 Task: Search one way flight ticket for 2 adults, 2 infants in seat and 1 infant on lap in first from Hailey/sun Valley: Friedman Memorial Airport to Rock Springs: Southwest Wyoming Regional Airport (rock Springs Sweetwater County Airport) on 8-5-2023. Choice of flights is Southwest. Number of bags: 1 checked bag. Price is upto 45000. Outbound departure time preference is 12:15.
Action: Mouse moved to (354, 325)
Screenshot: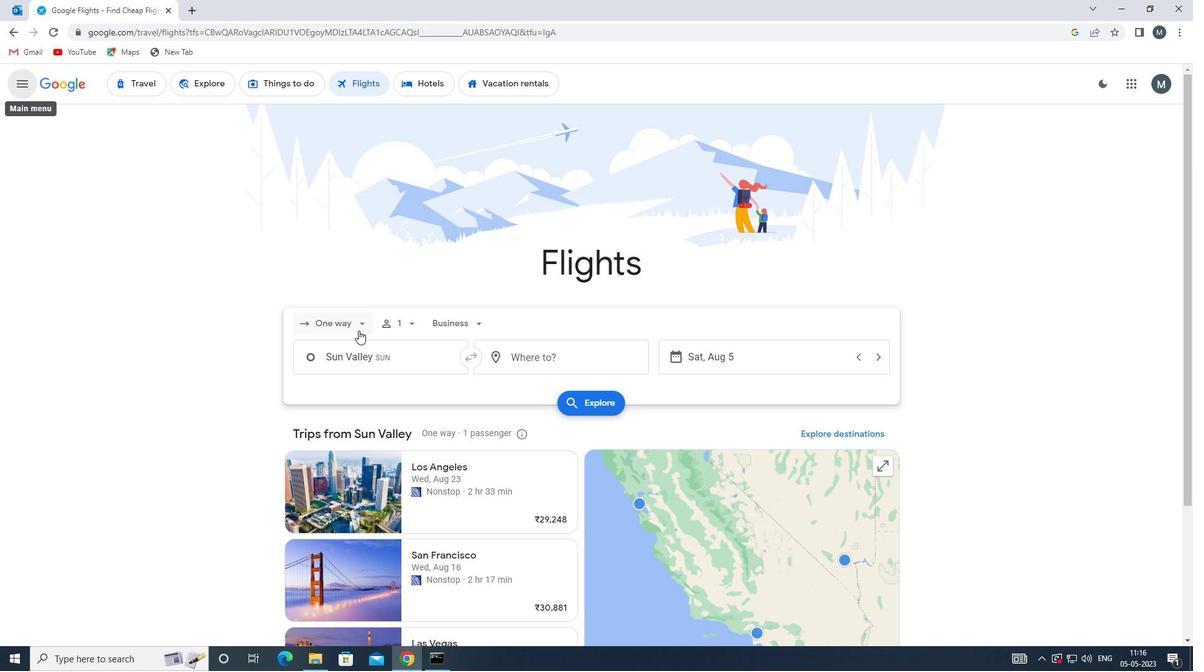 
Action: Mouse pressed left at (354, 325)
Screenshot: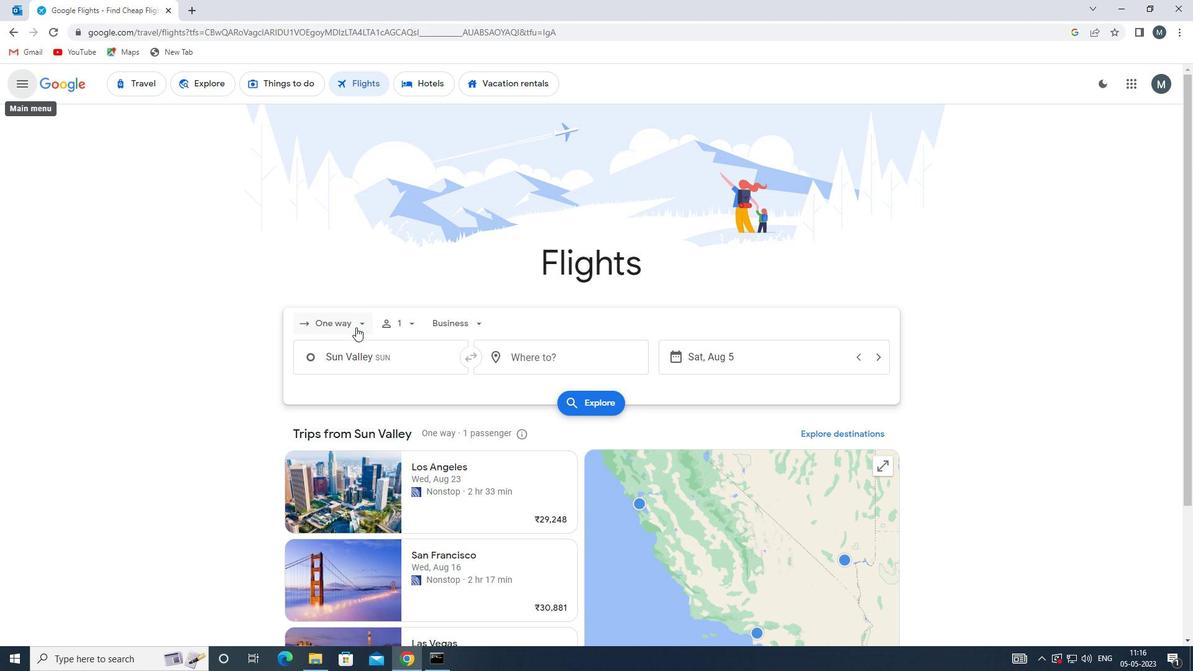 
Action: Mouse moved to (349, 384)
Screenshot: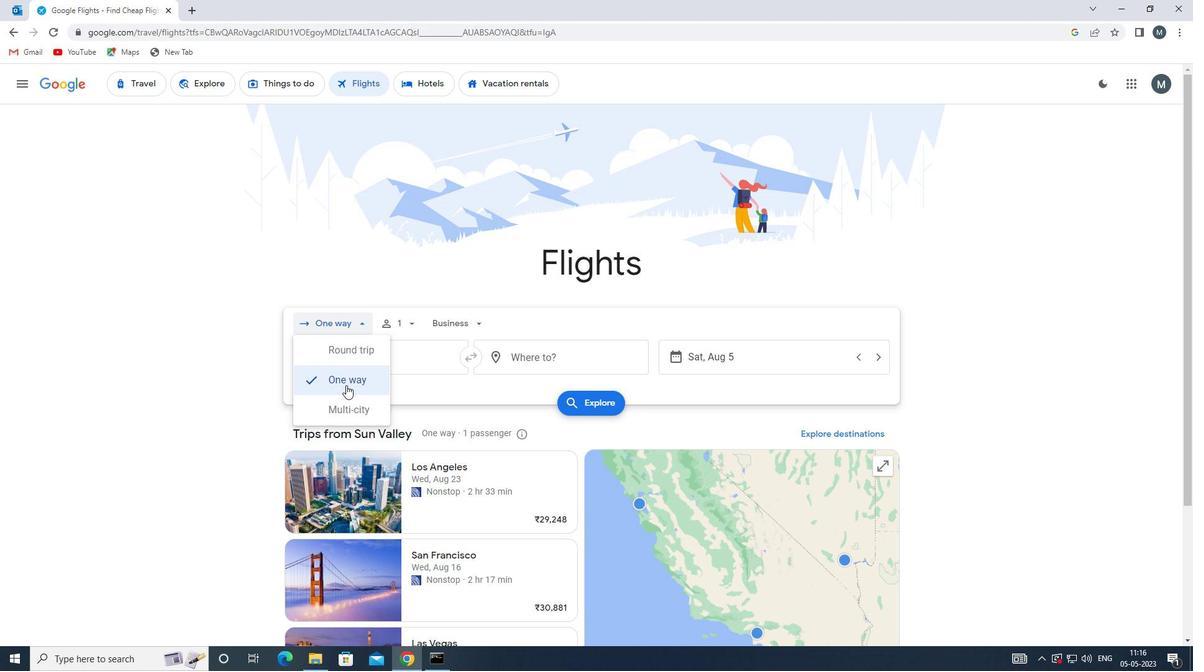 
Action: Mouse pressed left at (349, 384)
Screenshot: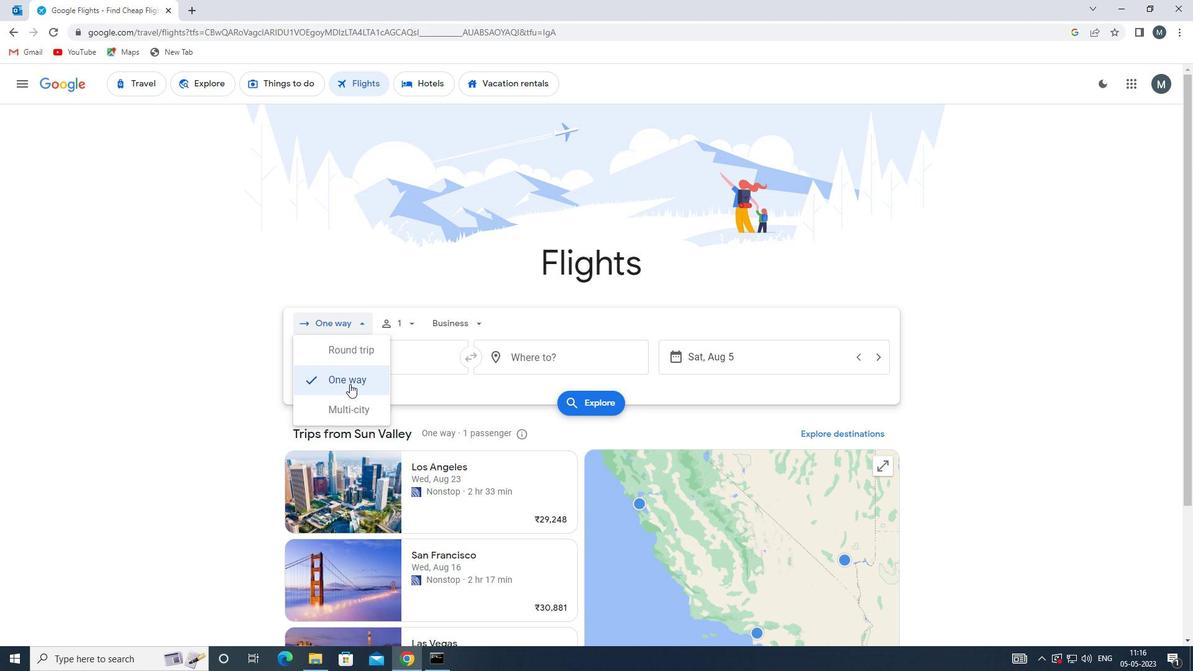 
Action: Mouse moved to (416, 325)
Screenshot: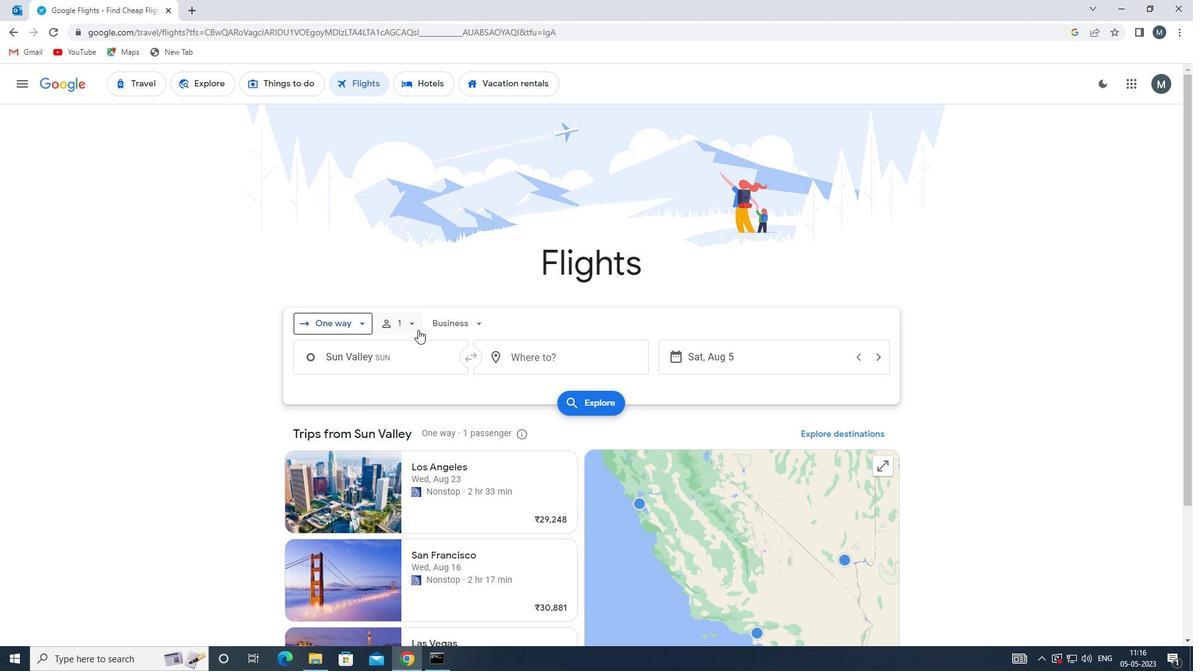 
Action: Mouse pressed left at (416, 325)
Screenshot: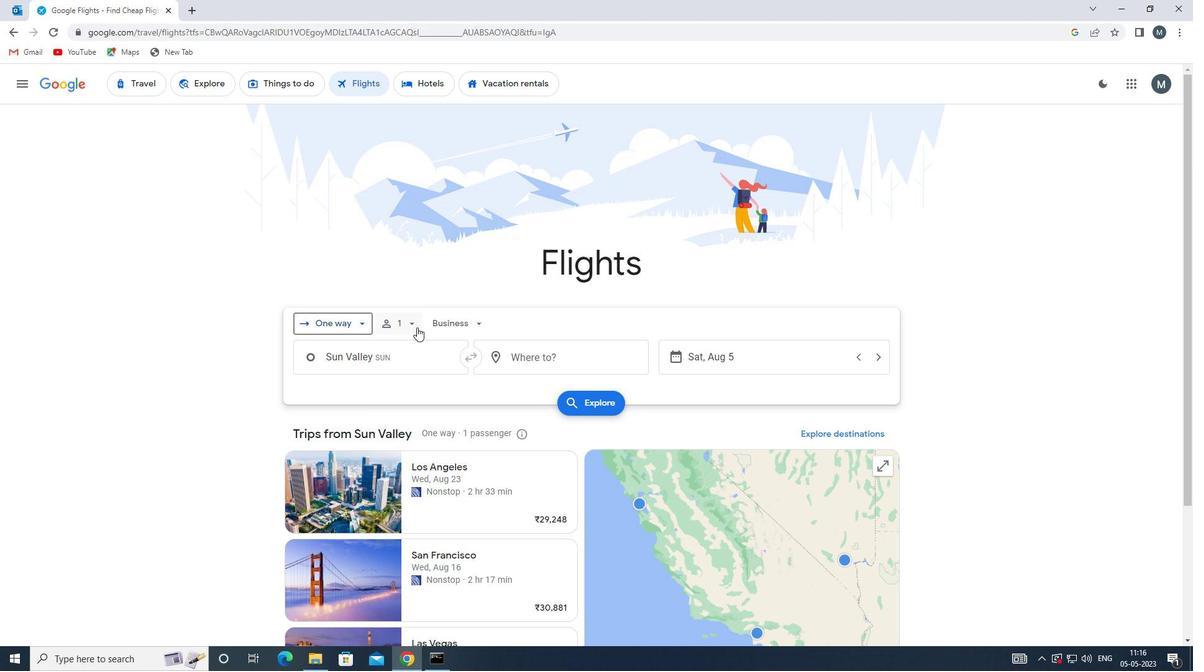 
Action: Mouse moved to (510, 352)
Screenshot: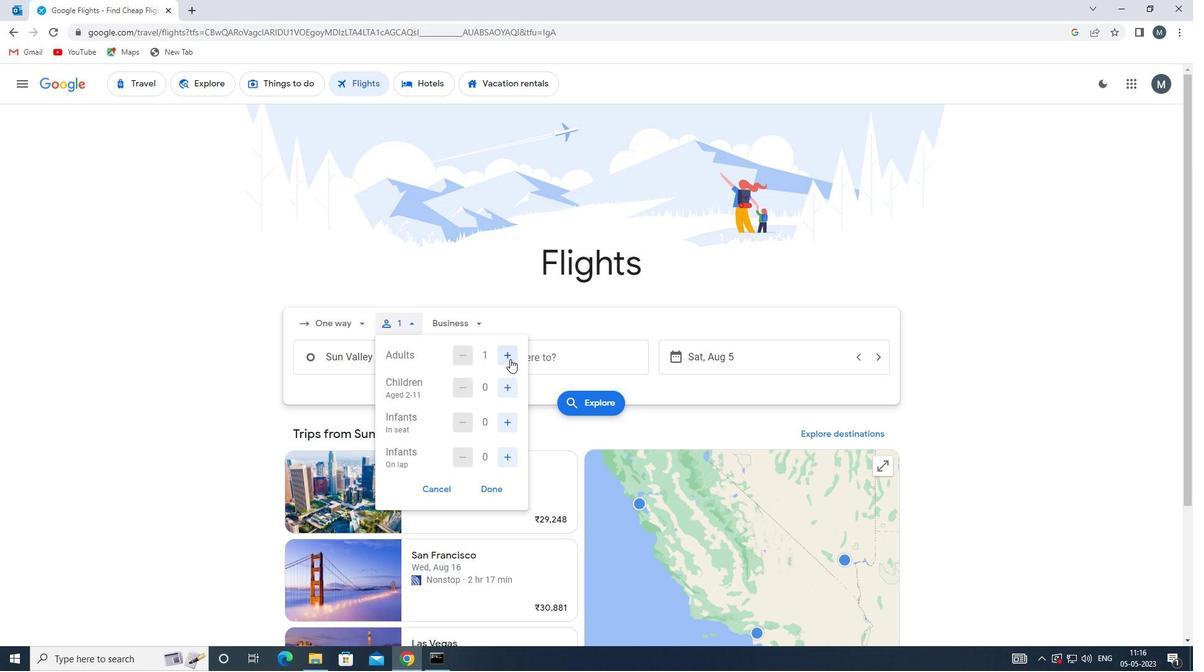 
Action: Mouse pressed left at (510, 352)
Screenshot: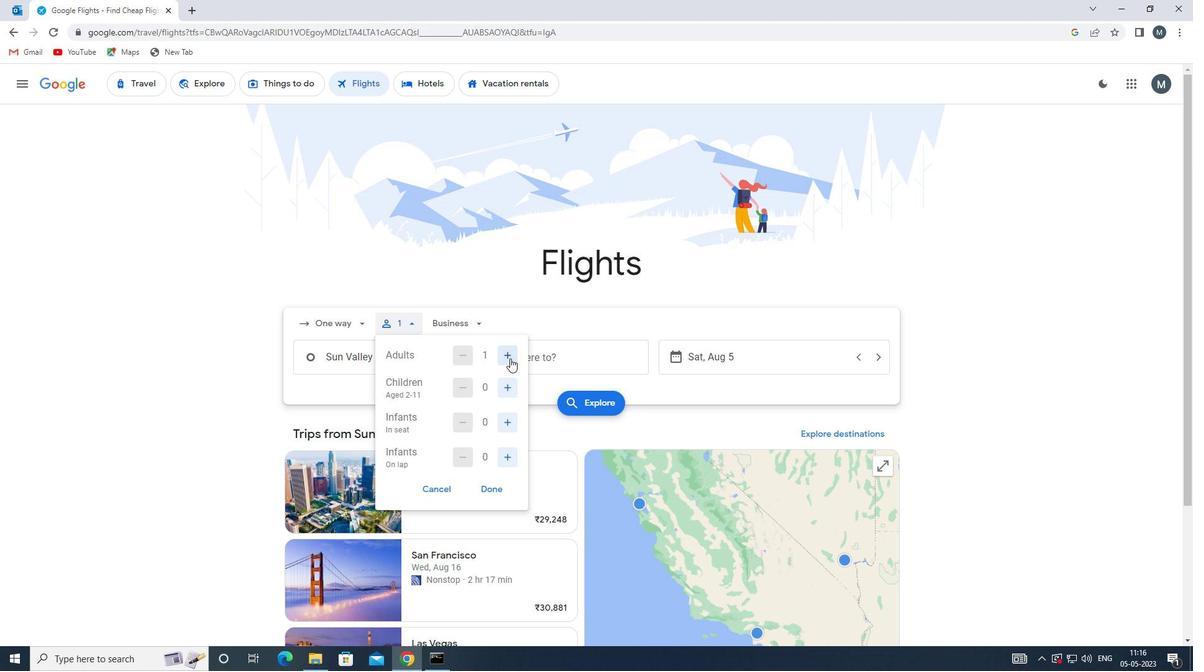 
Action: Mouse moved to (504, 380)
Screenshot: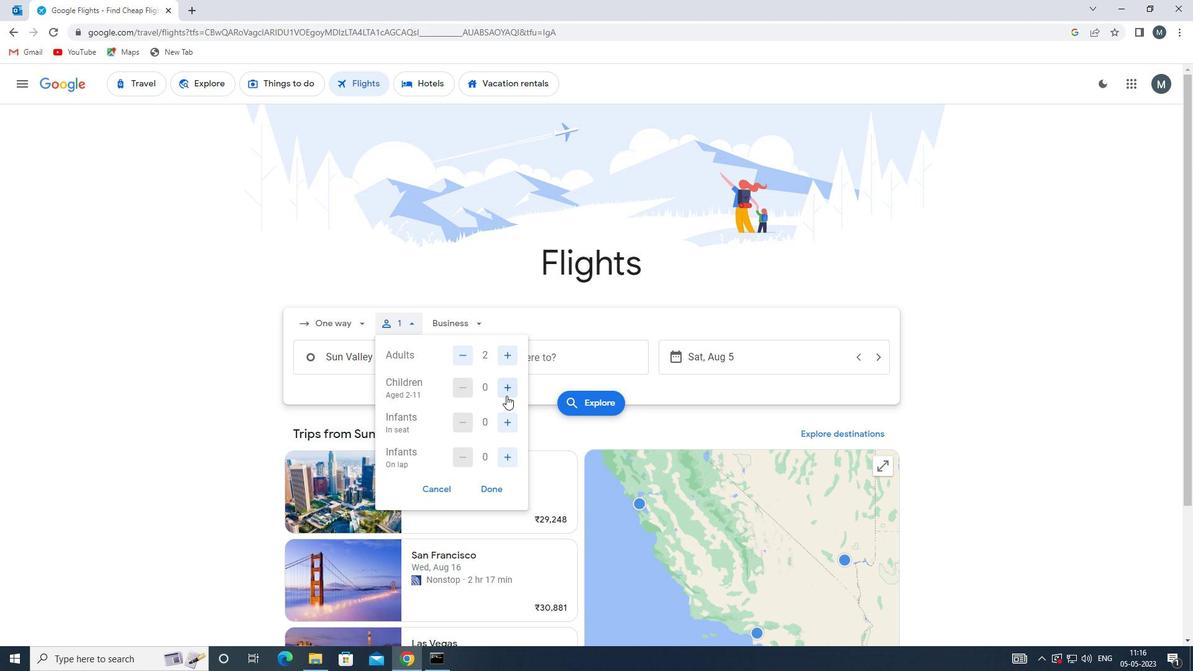 
Action: Mouse pressed left at (504, 380)
Screenshot: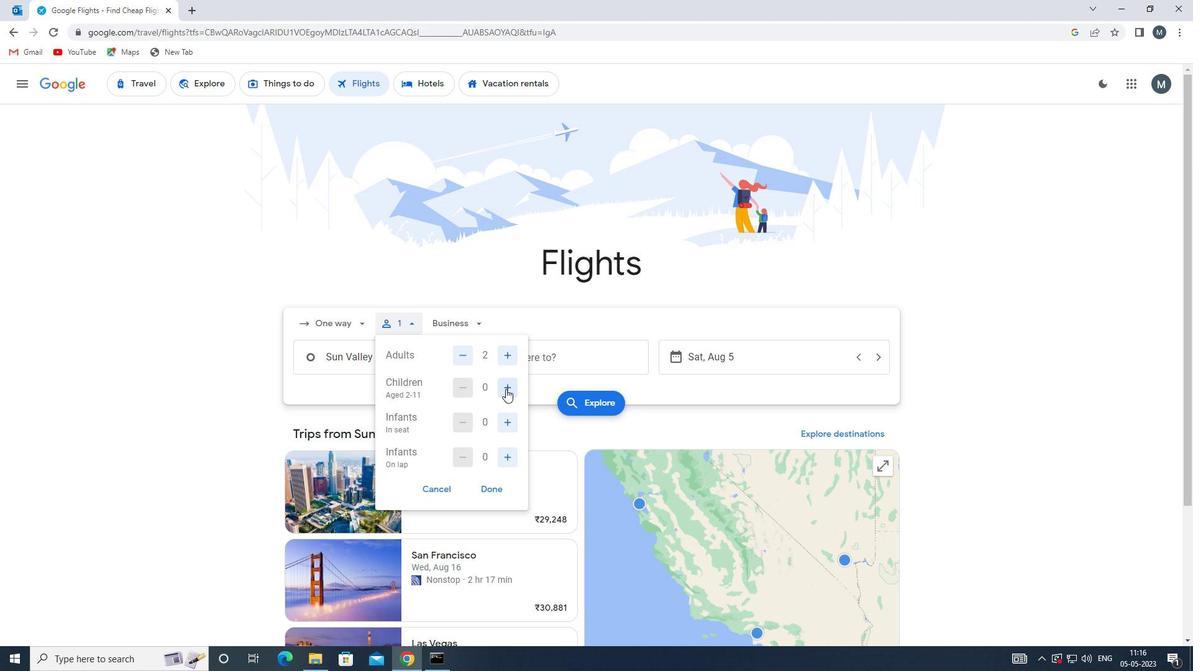 
Action: Mouse moved to (505, 381)
Screenshot: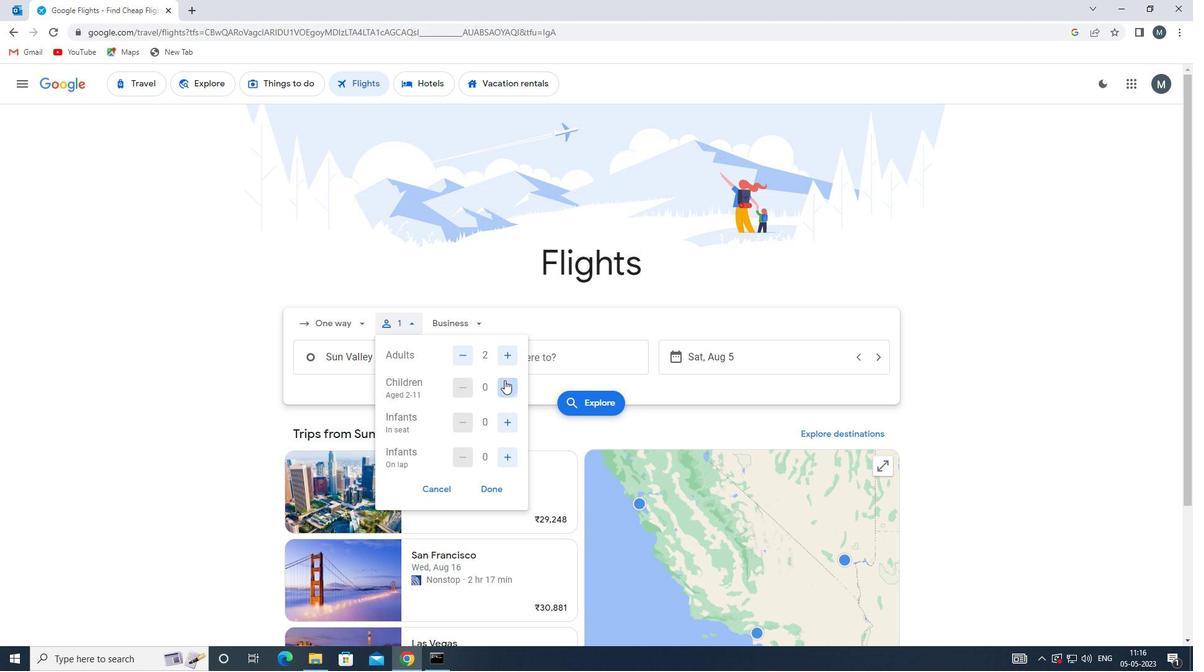 
Action: Mouse pressed left at (505, 381)
Screenshot: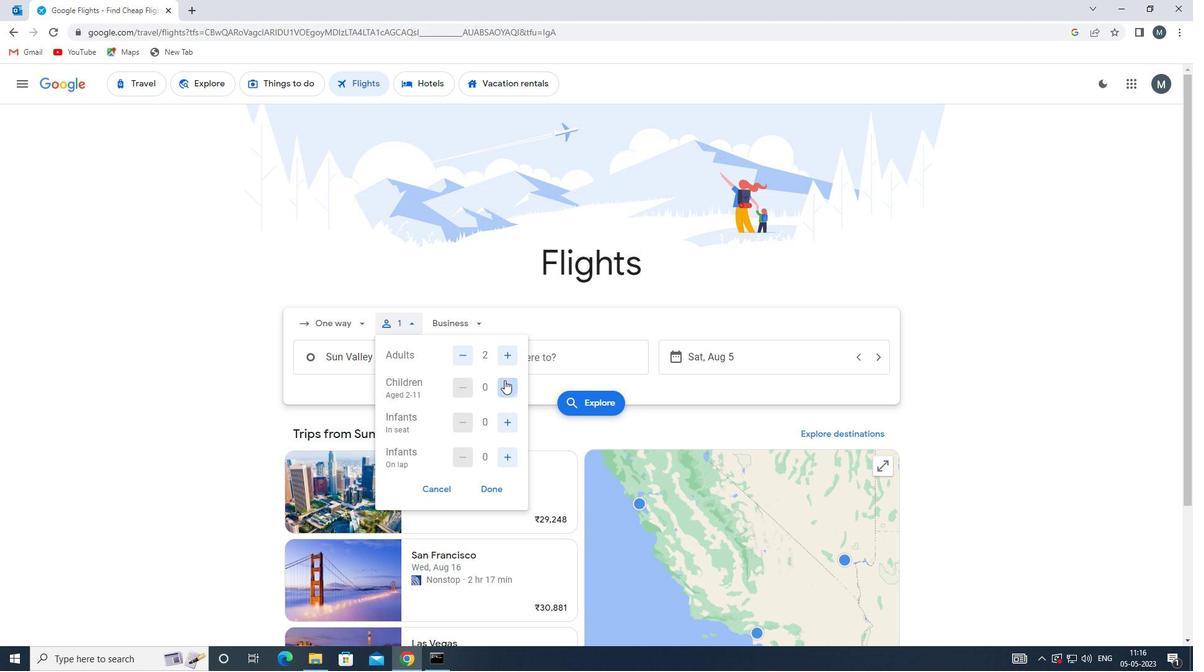 
Action: Mouse moved to (470, 388)
Screenshot: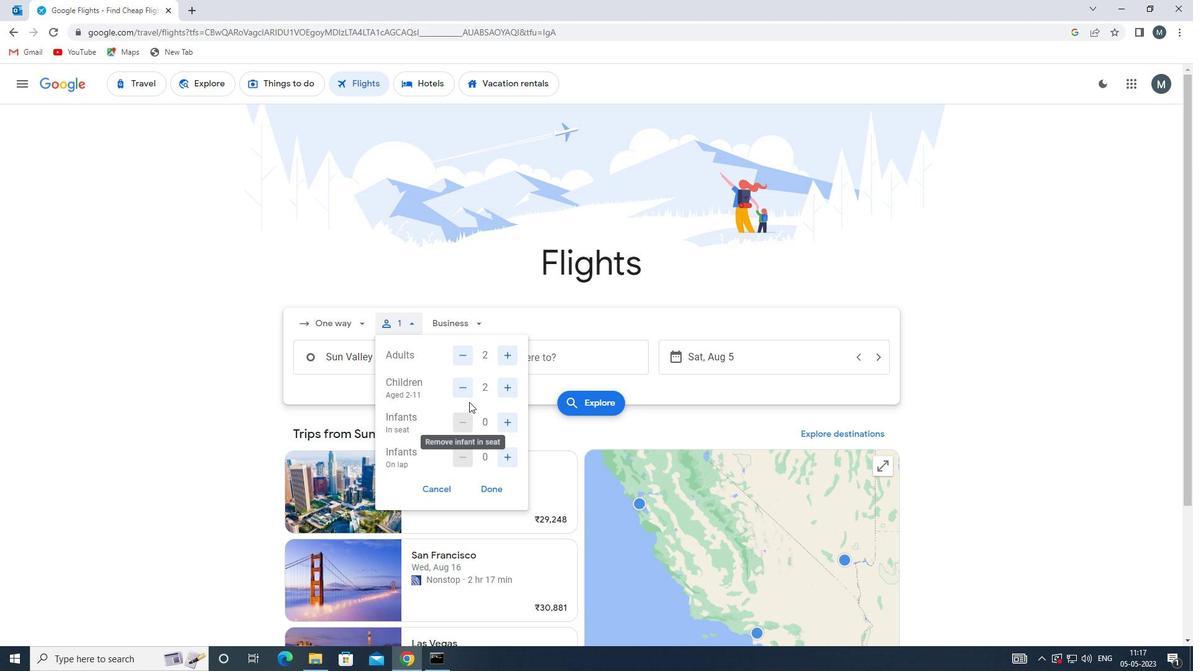 
Action: Mouse pressed left at (470, 388)
Screenshot: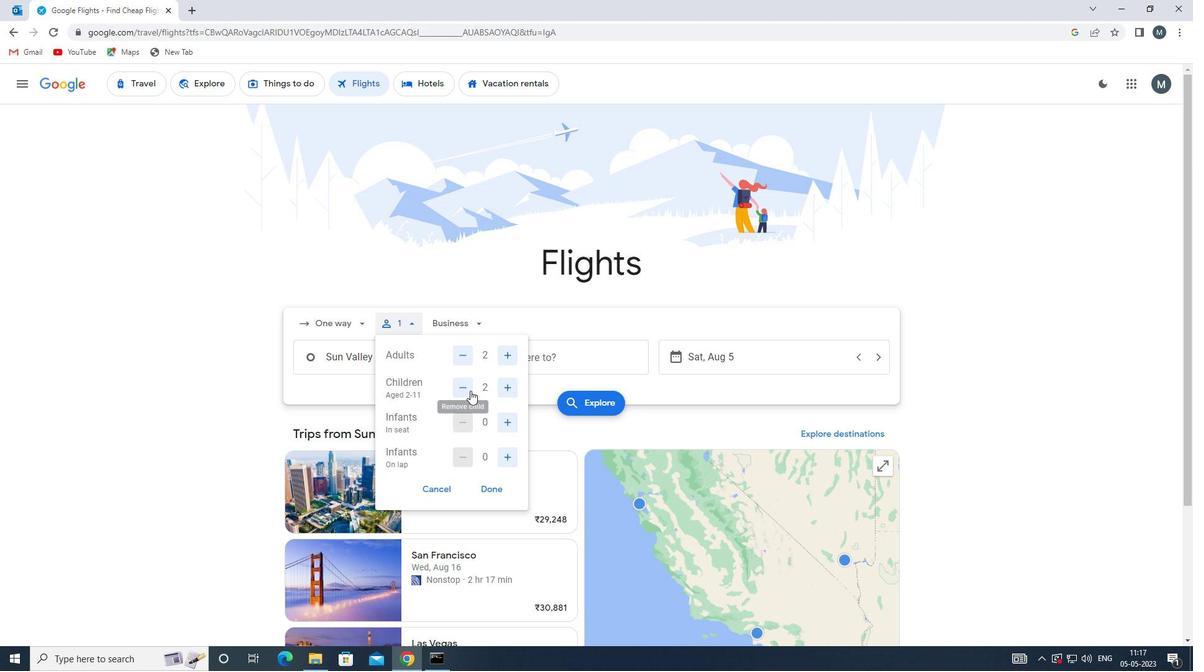 
Action: Mouse pressed left at (470, 388)
Screenshot: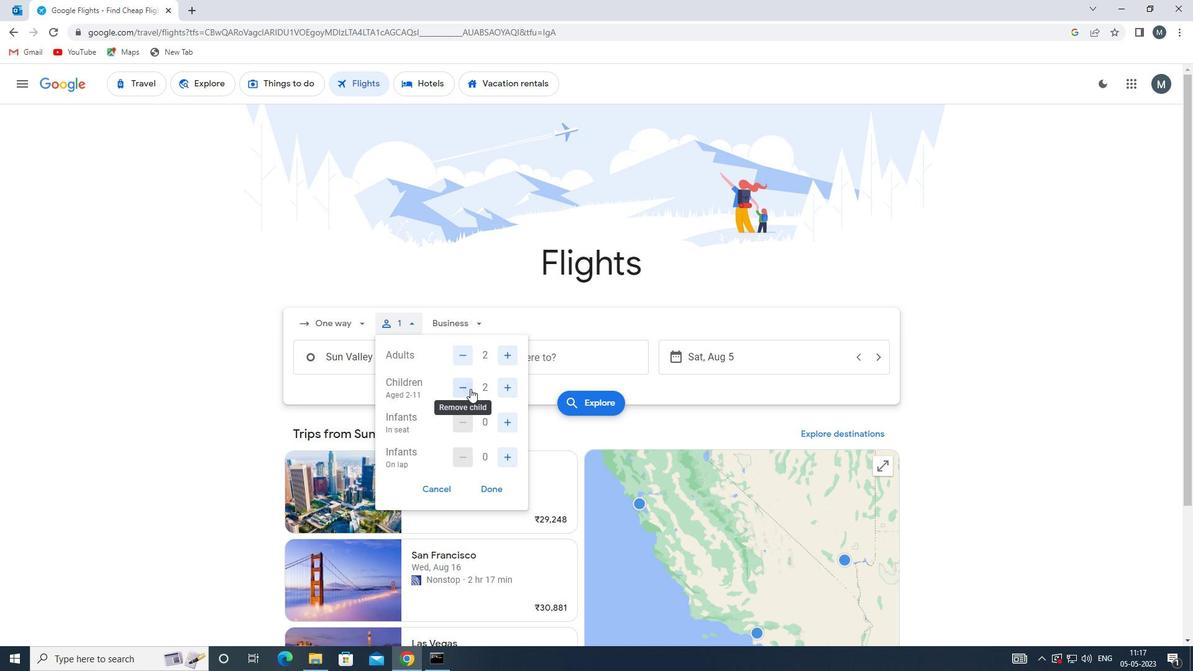 
Action: Mouse moved to (510, 418)
Screenshot: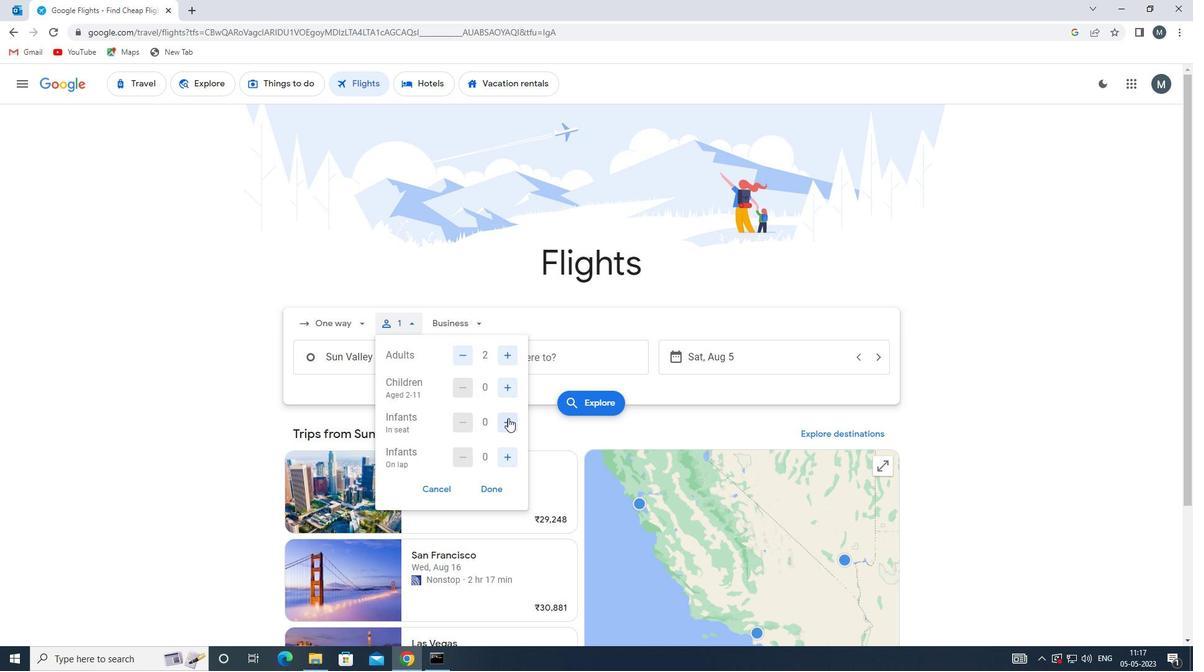 
Action: Mouse pressed left at (510, 418)
Screenshot: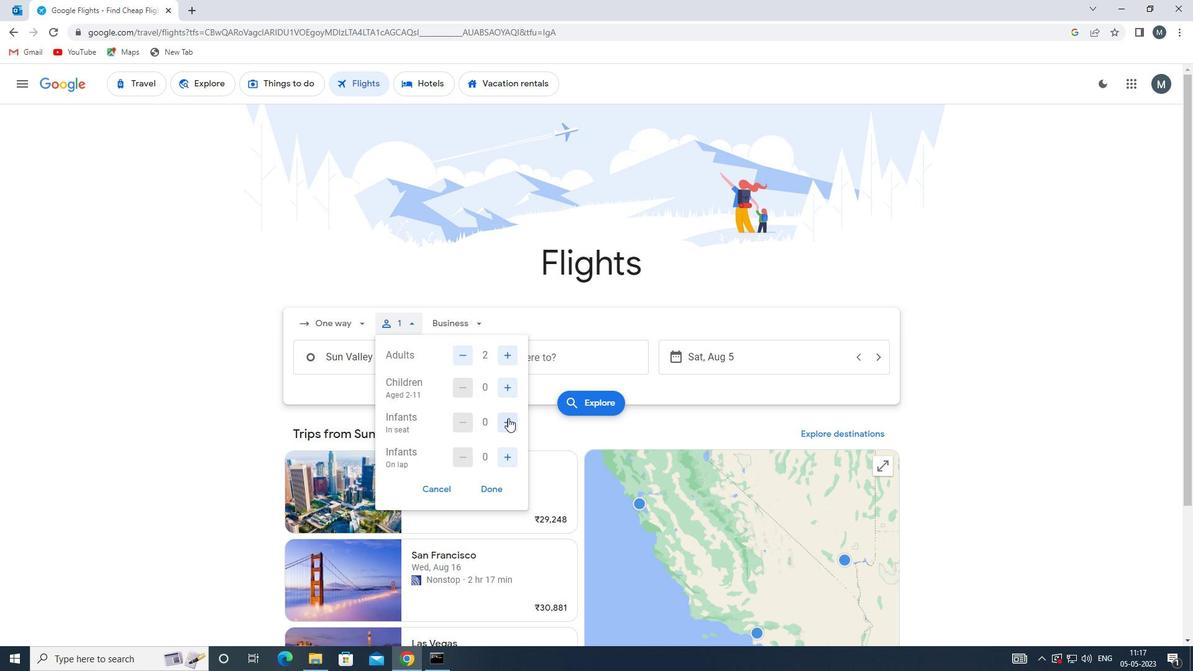 
Action: Mouse pressed left at (510, 418)
Screenshot: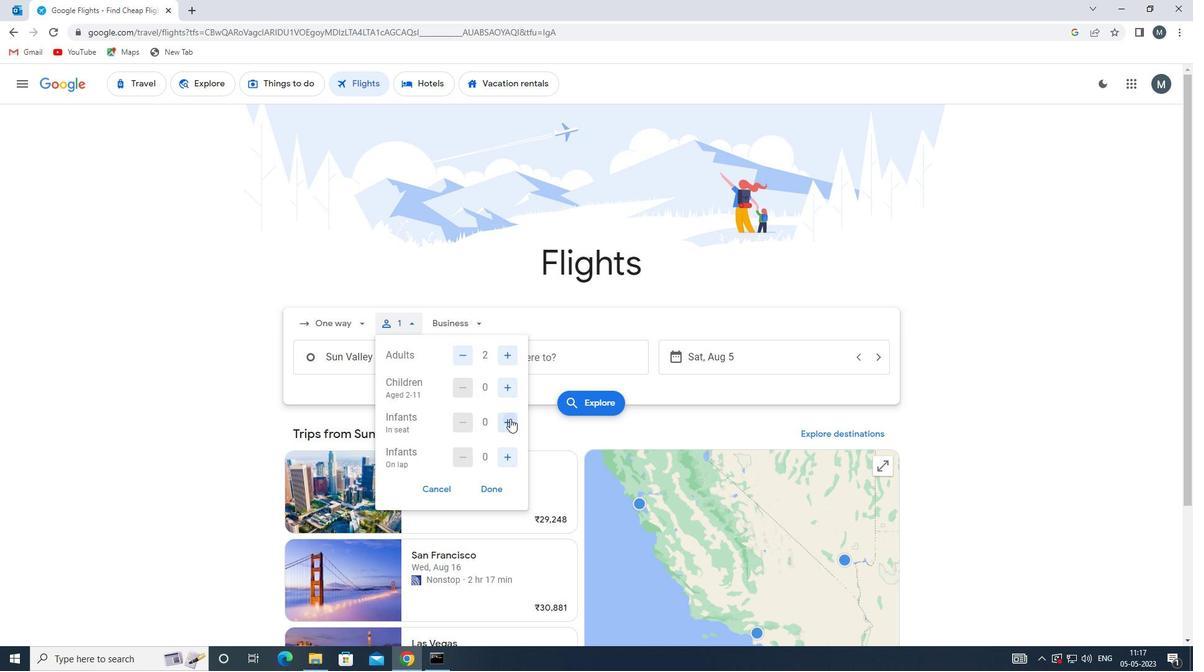 
Action: Mouse moved to (505, 454)
Screenshot: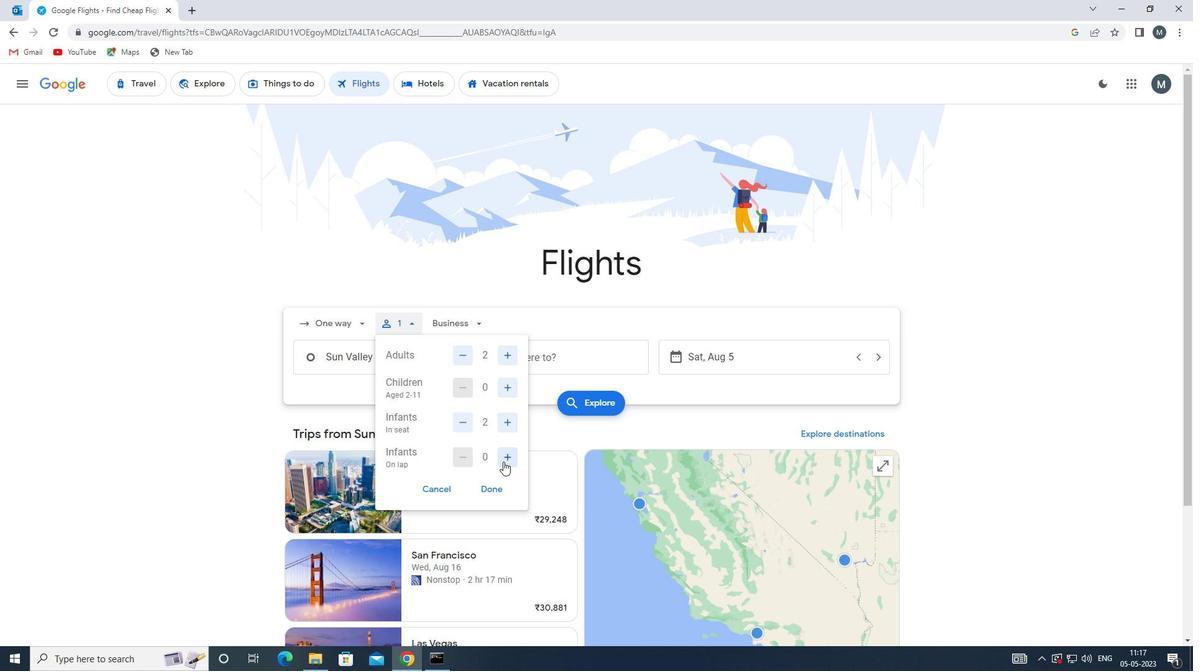 
Action: Mouse pressed left at (505, 454)
Screenshot: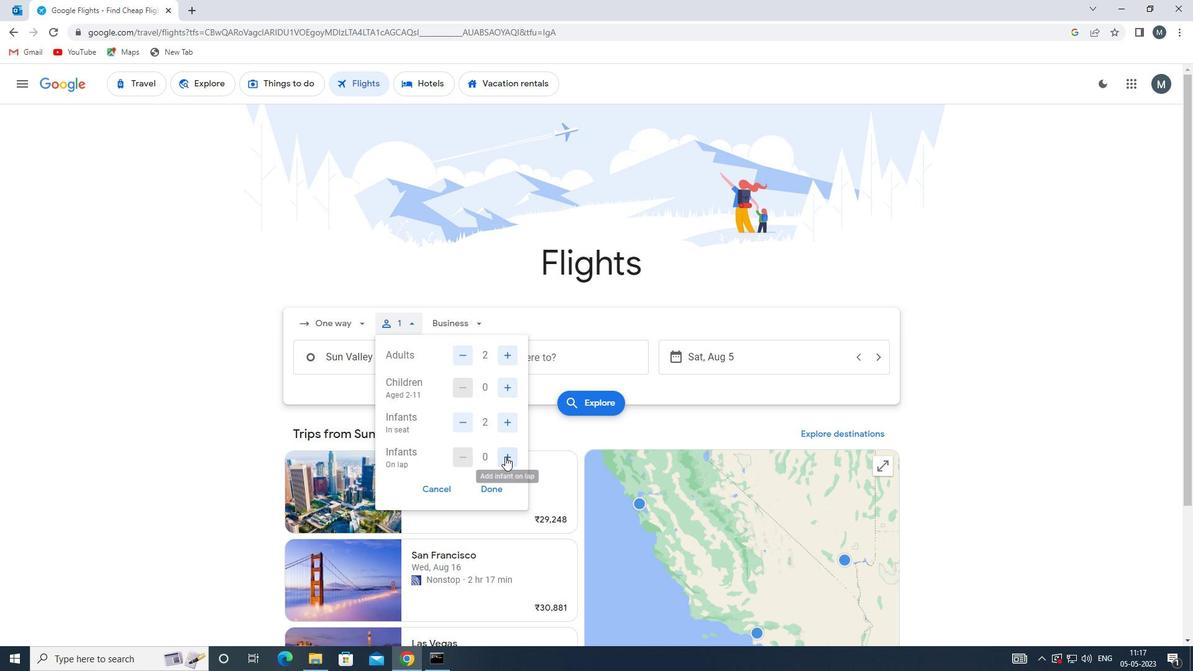 
Action: Mouse moved to (499, 489)
Screenshot: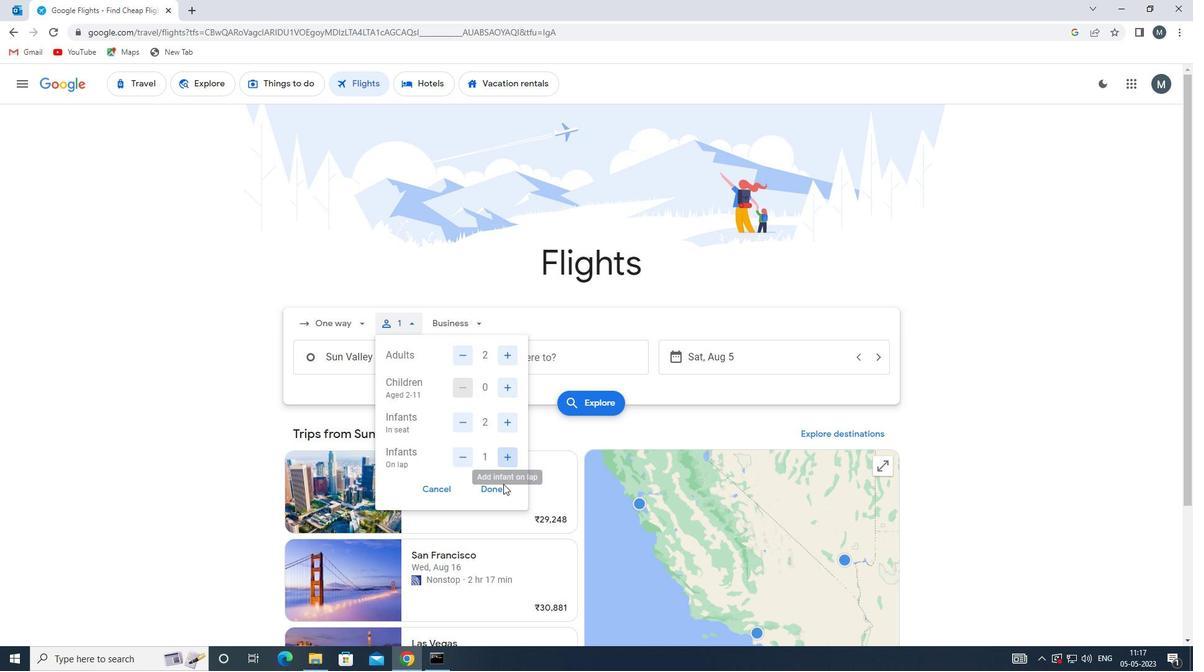 
Action: Mouse pressed left at (499, 489)
Screenshot: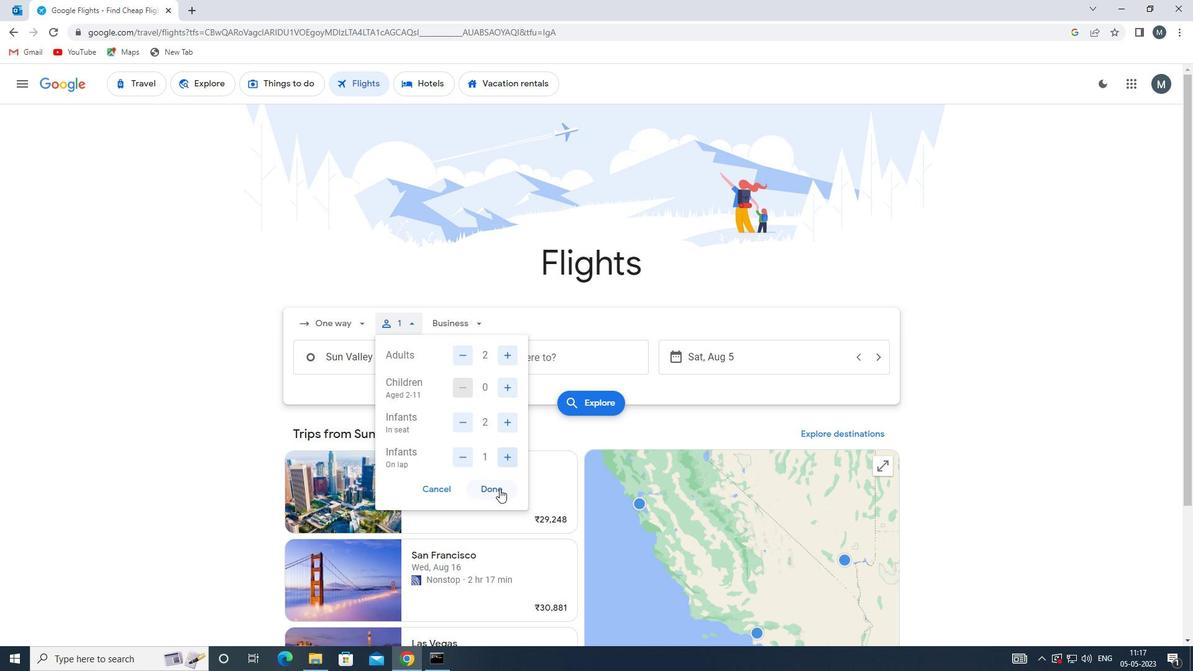 
Action: Mouse moved to (467, 326)
Screenshot: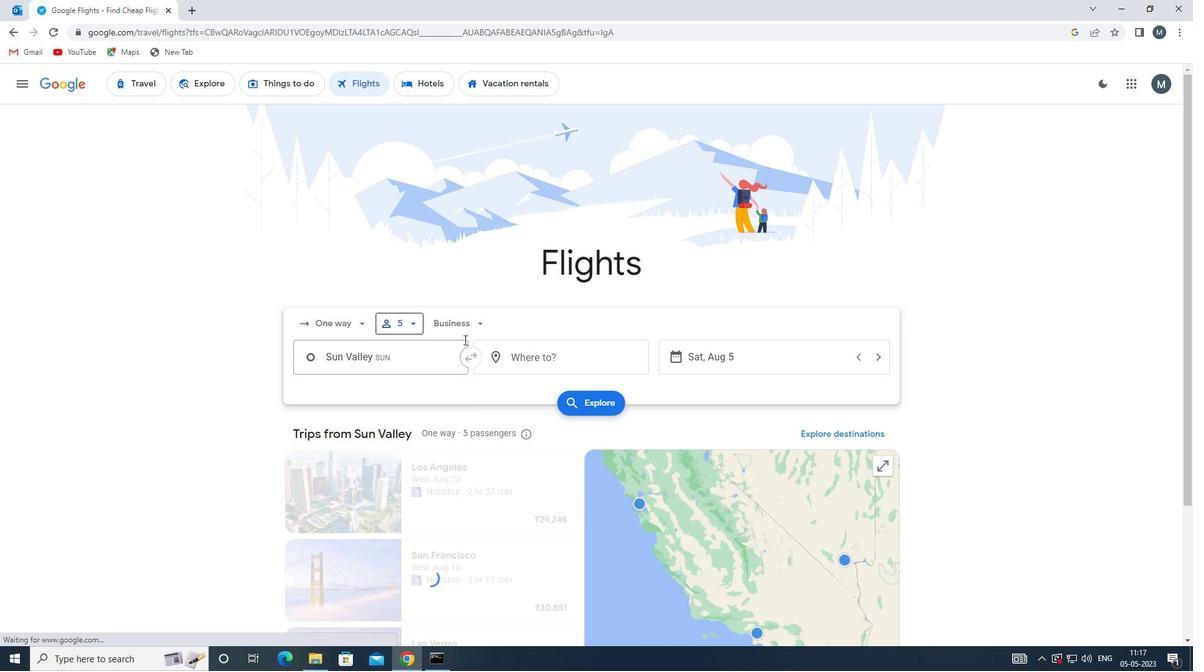 
Action: Mouse pressed left at (467, 326)
Screenshot: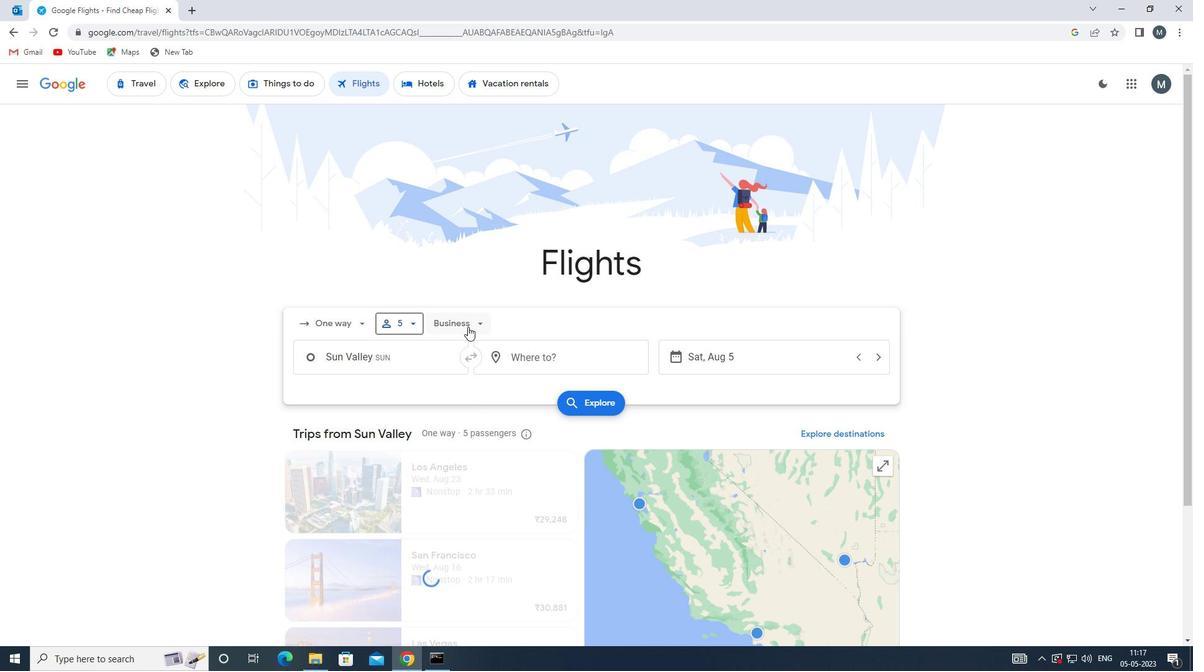 
Action: Mouse moved to (482, 438)
Screenshot: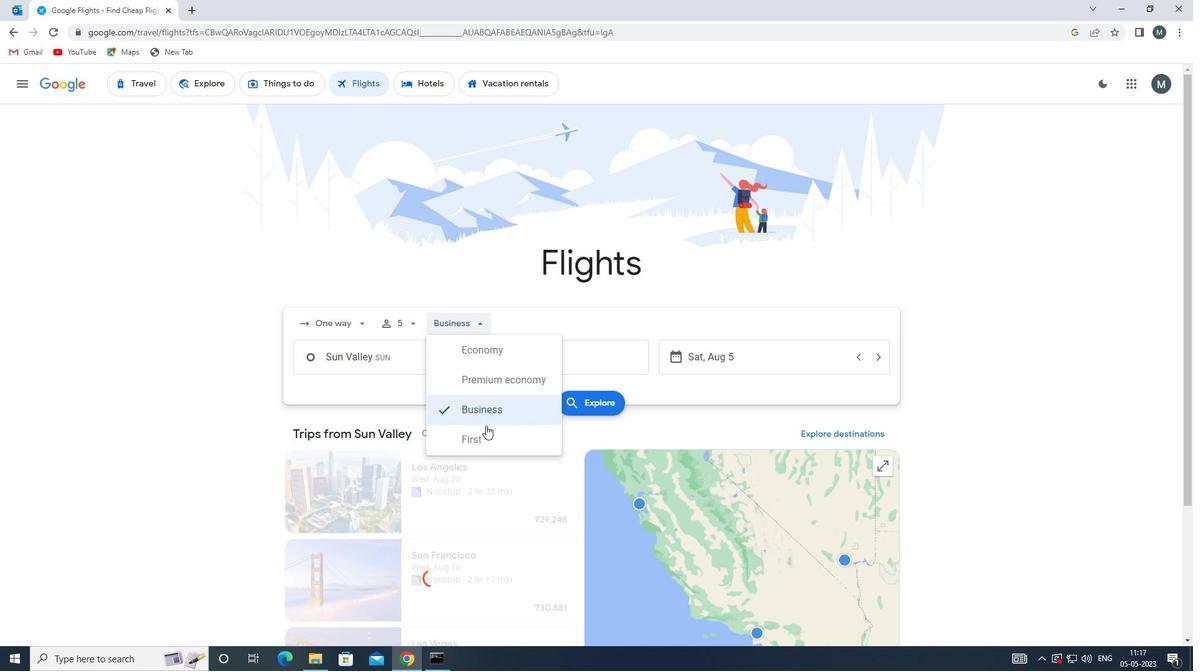 
Action: Mouse pressed left at (482, 438)
Screenshot: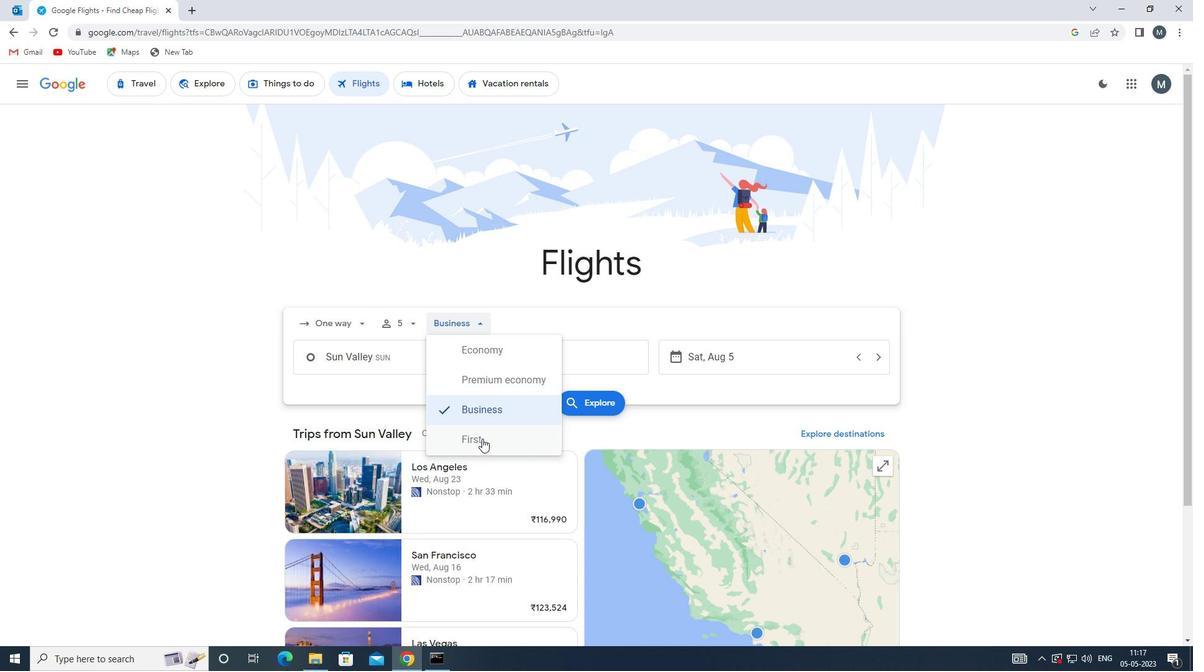
Action: Mouse moved to (393, 359)
Screenshot: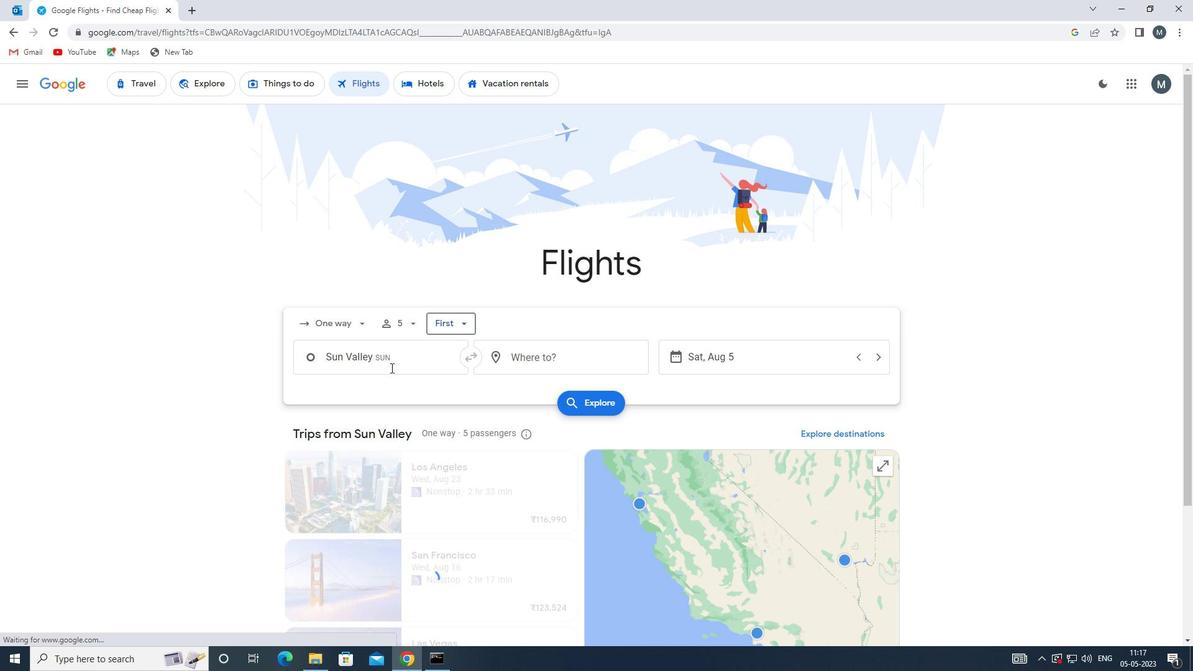 
Action: Mouse pressed left at (393, 359)
Screenshot: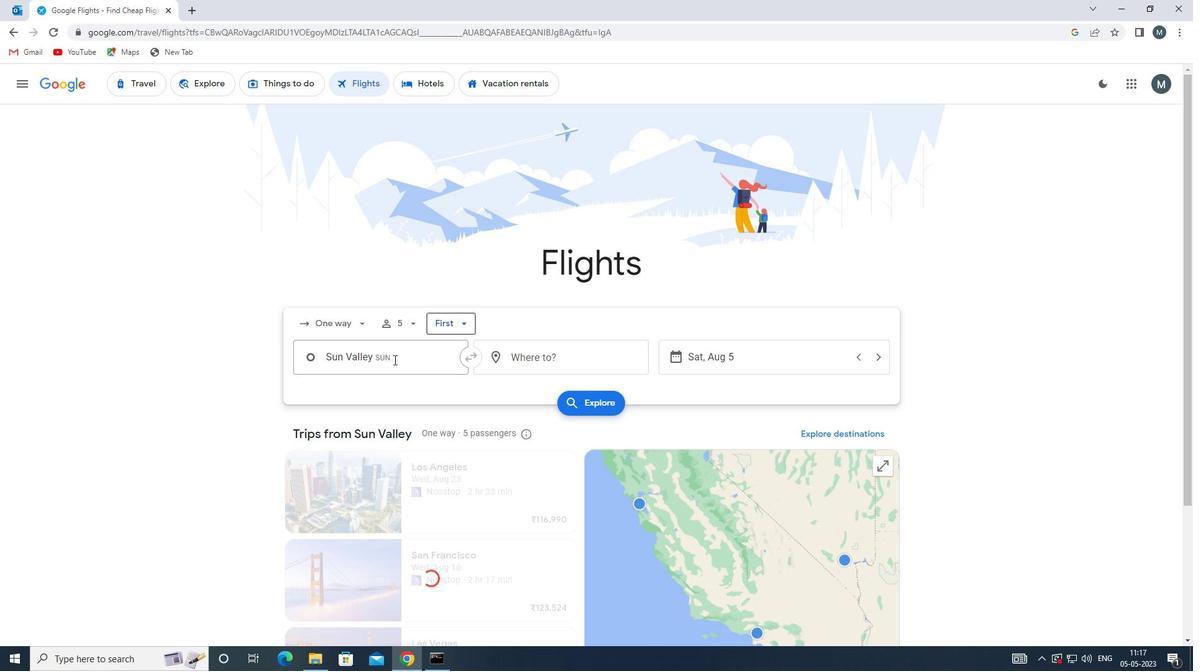 
Action: Mouse moved to (409, 431)
Screenshot: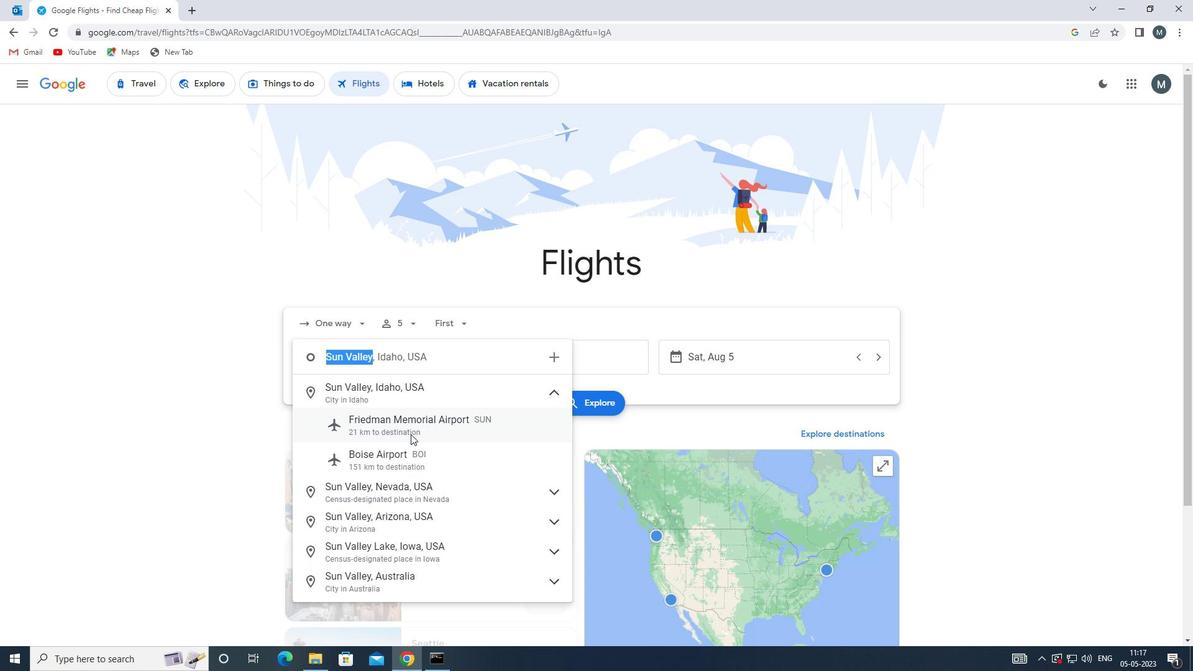 
Action: Mouse pressed left at (409, 431)
Screenshot: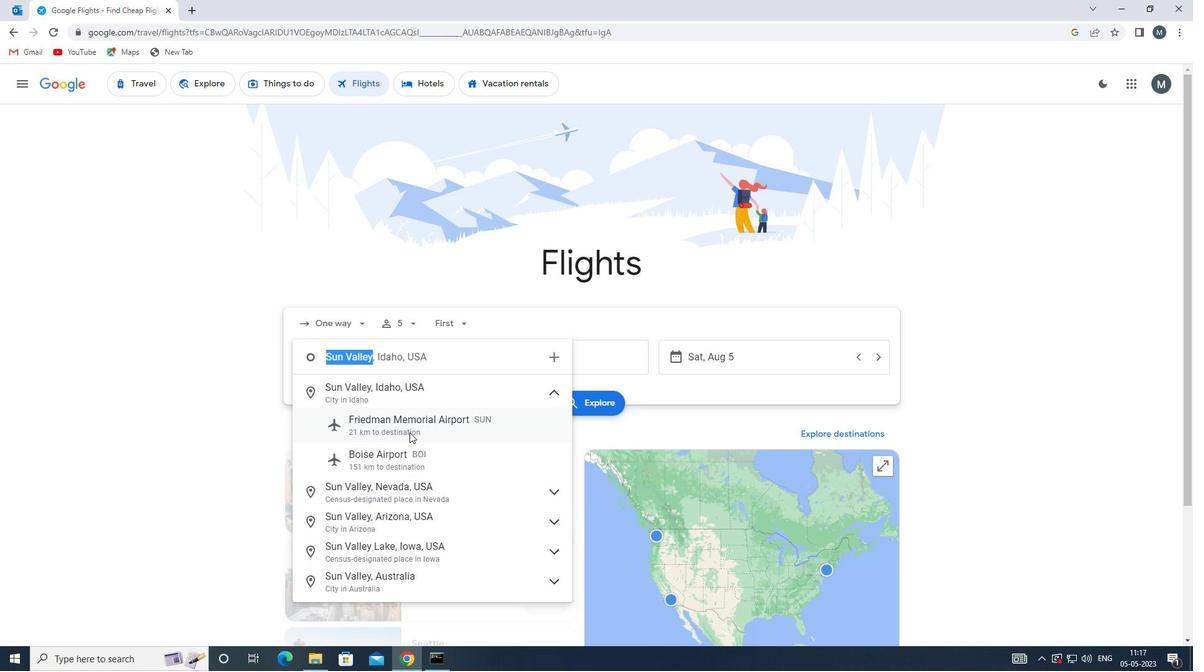 
Action: Mouse moved to (555, 359)
Screenshot: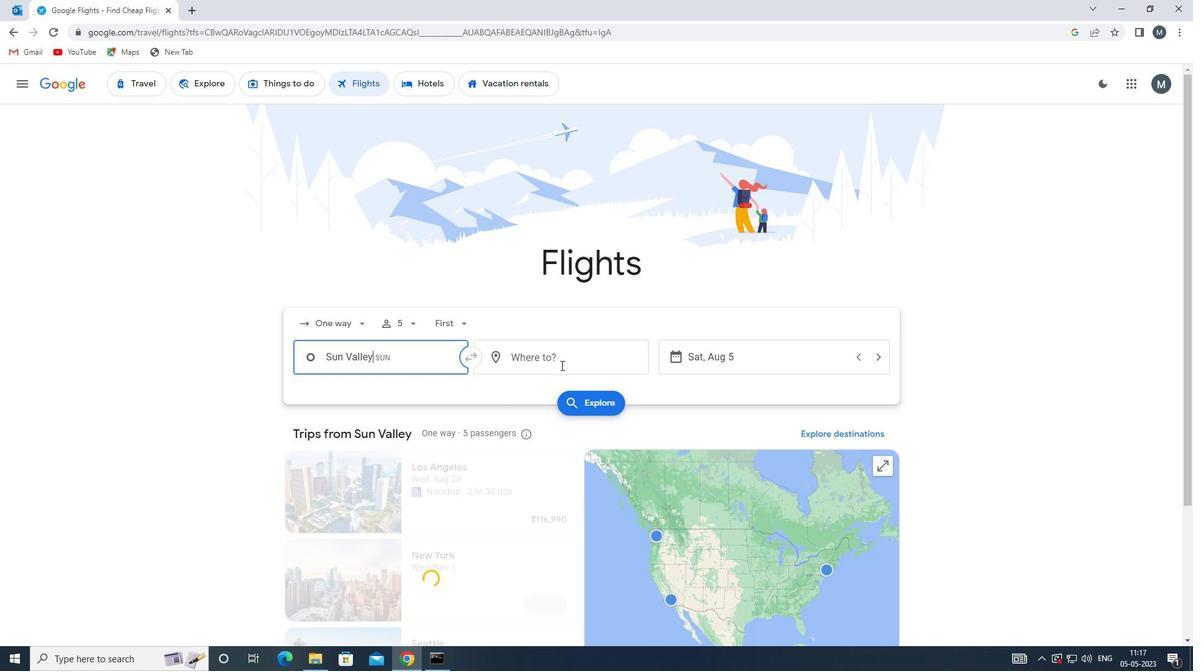 
Action: Mouse pressed left at (555, 359)
Screenshot: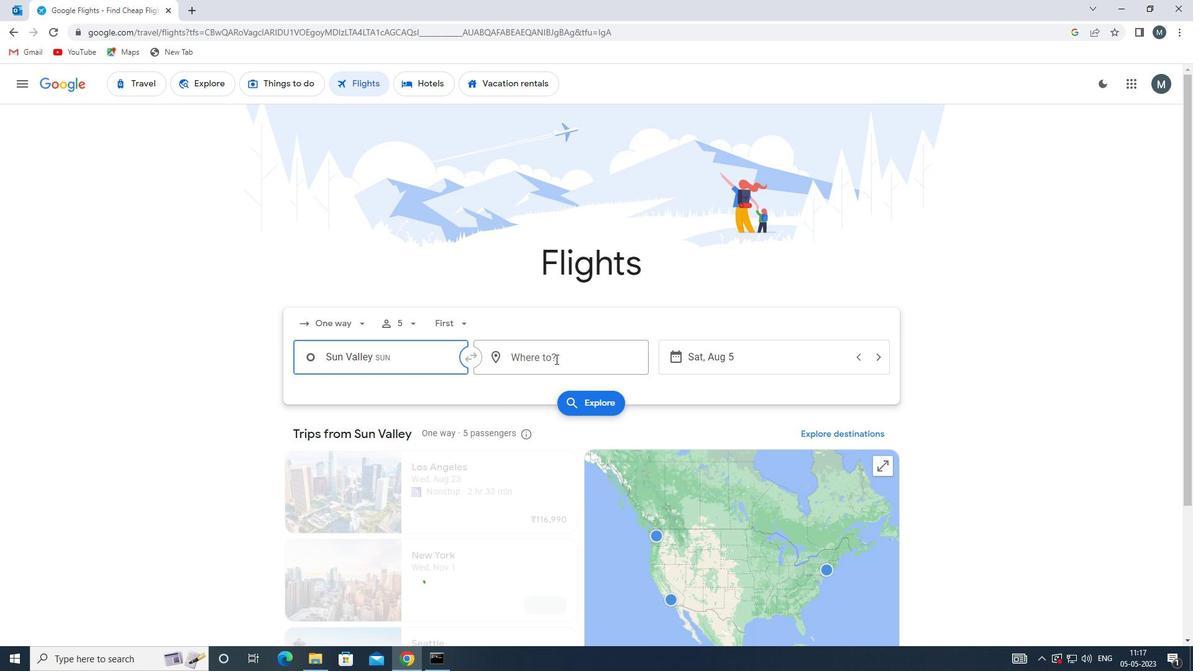
Action: Mouse moved to (561, 374)
Screenshot: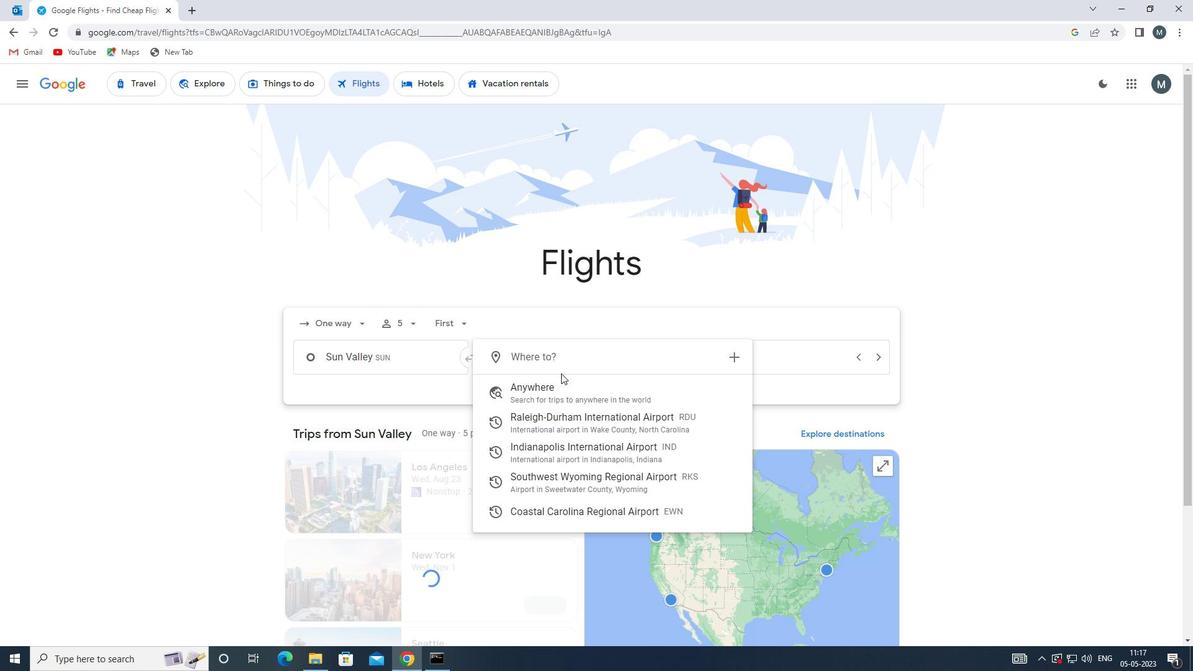 
Action: Key pressed r
Screenshot: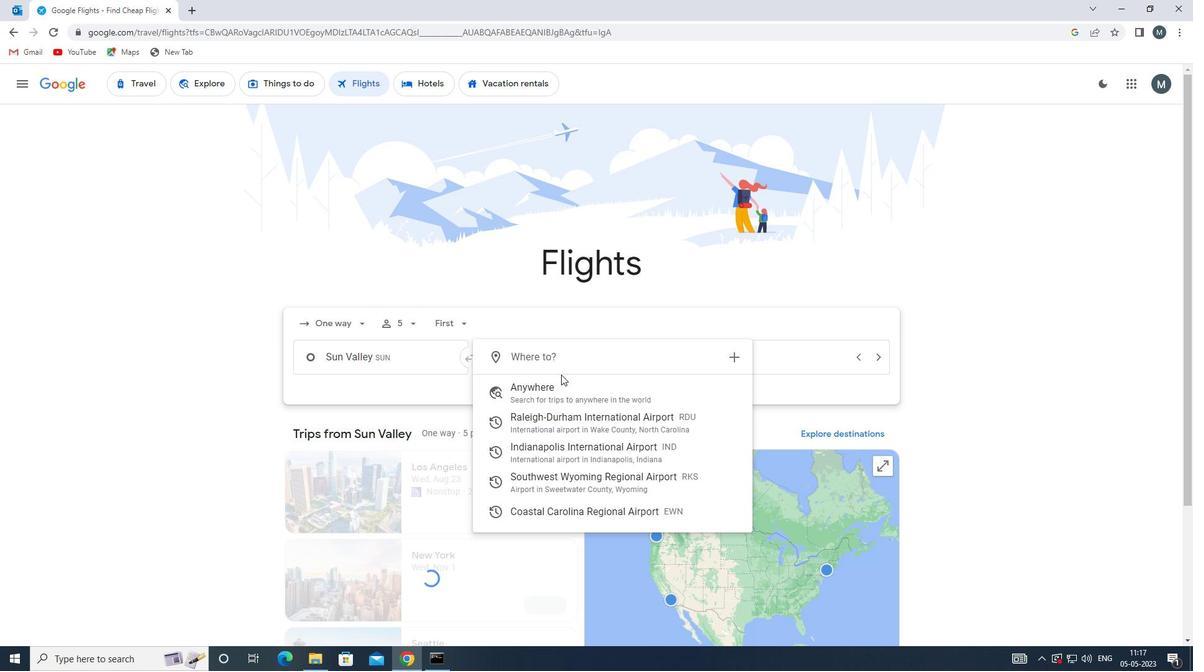 
Action: Mouse moved to (561, 375)
Screenshot: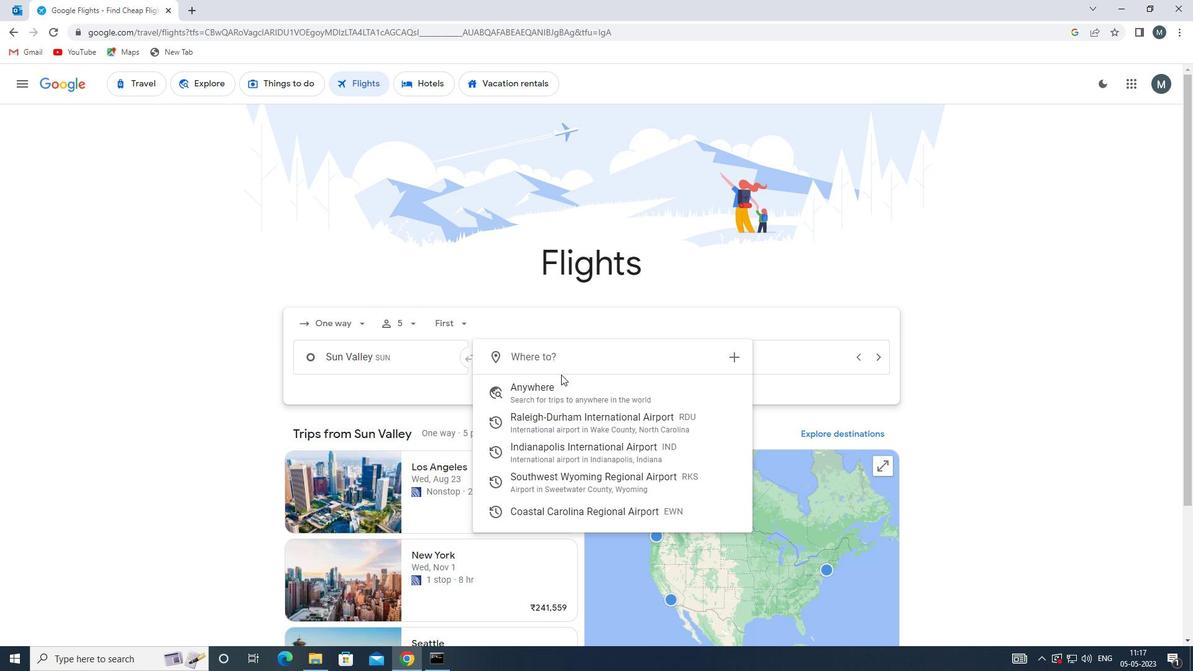 
Action: Key pressed ks
Screenshot: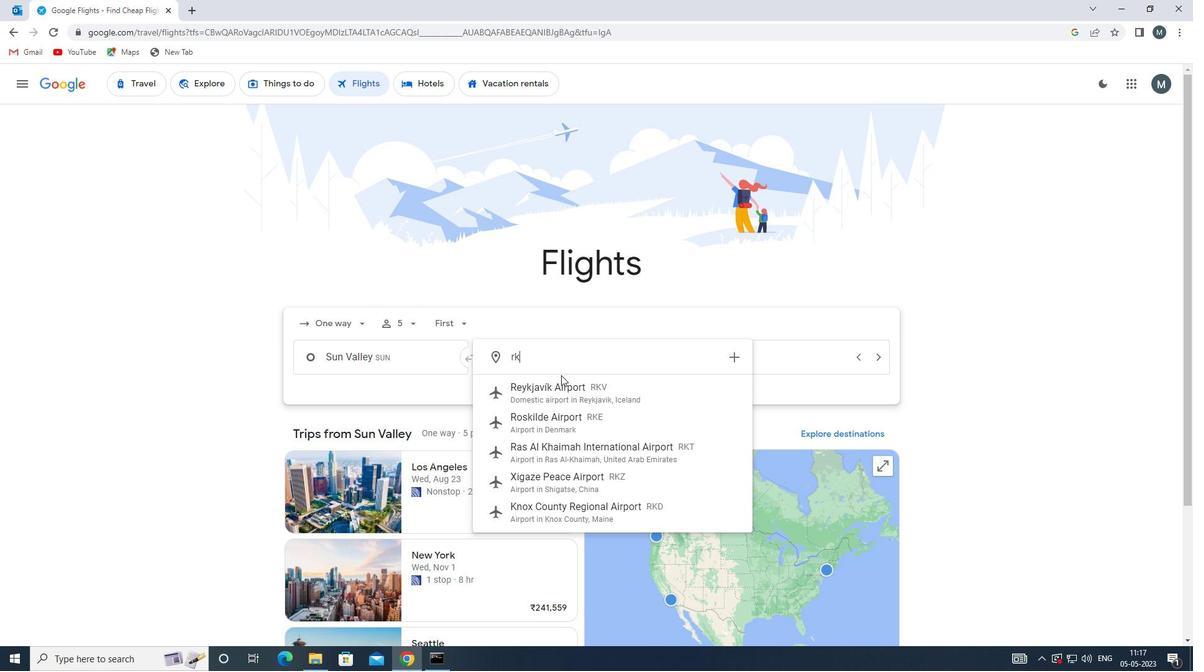 
Action: Mouse moved to (566, 389)
Screenshot: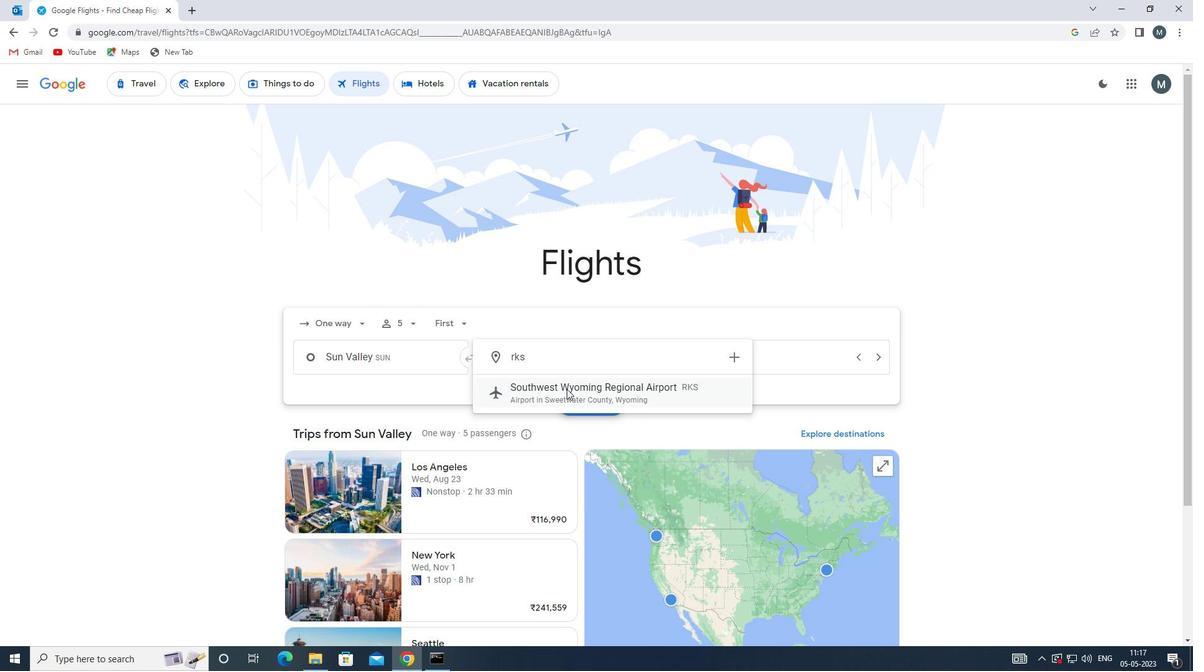 
Action: Mouse pressed left at (566, 389)
Screenshot: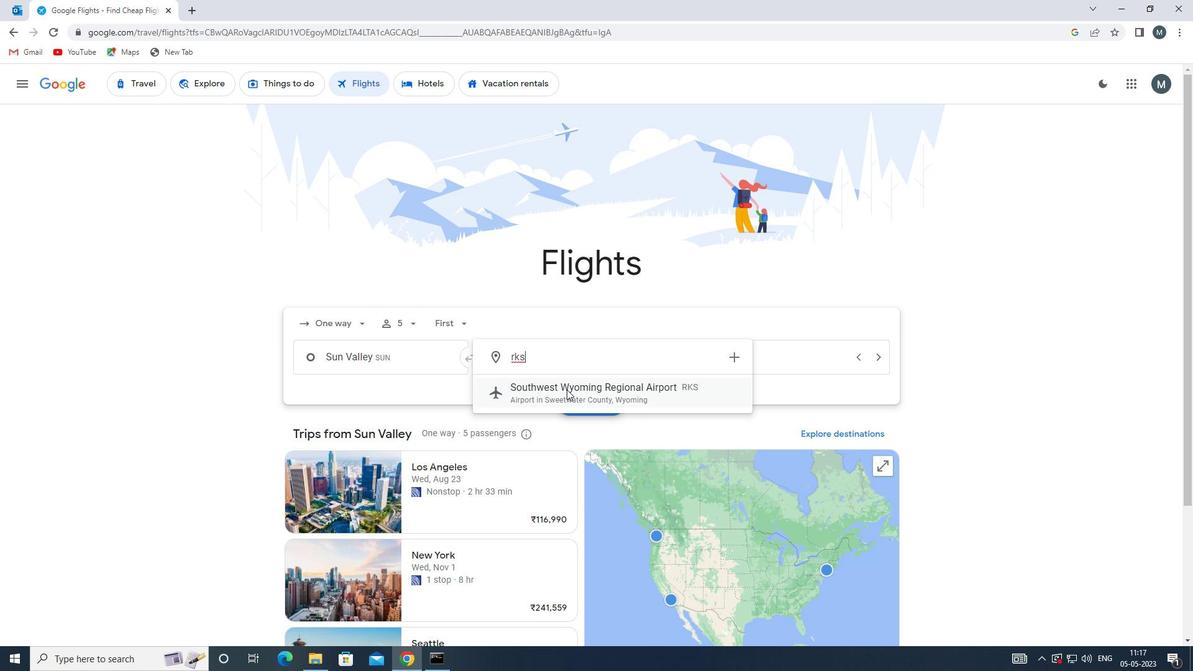 
Action: Mouse moved to (703, 358)
Screenshot: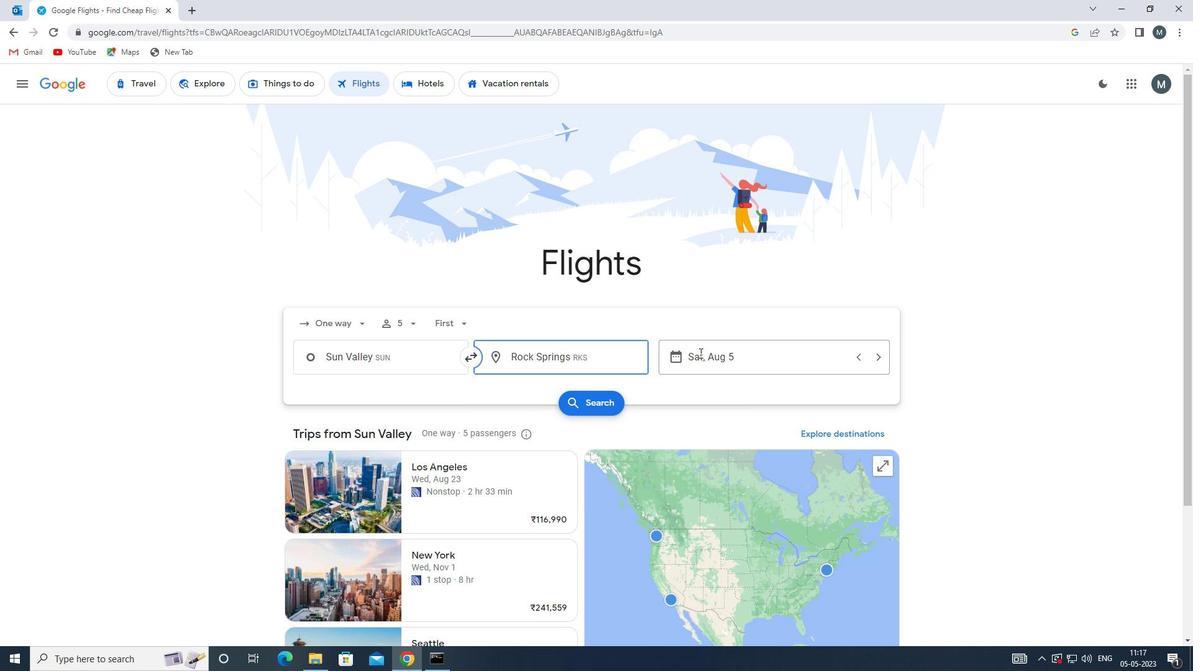 
Action: Mouse pressed left at (703, 358)
Screenshot: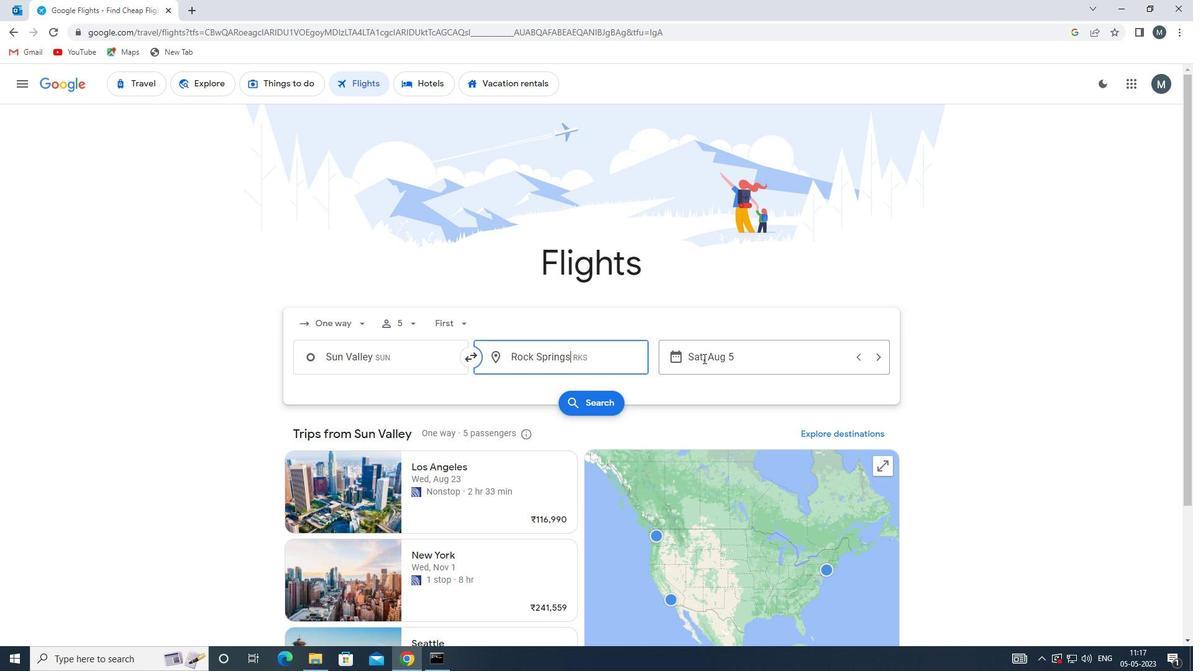 
Action: Mouse moved to (626, 420)
Screenshot: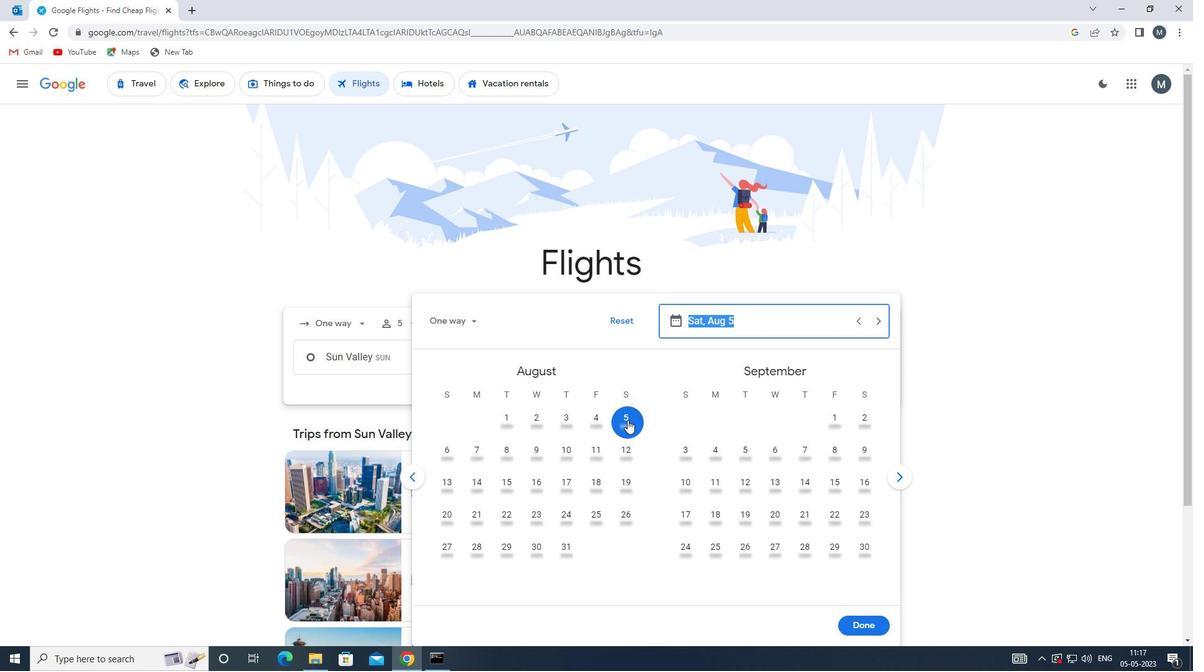 
Action: Mouse pressed left at (626, 420)
Screenshot: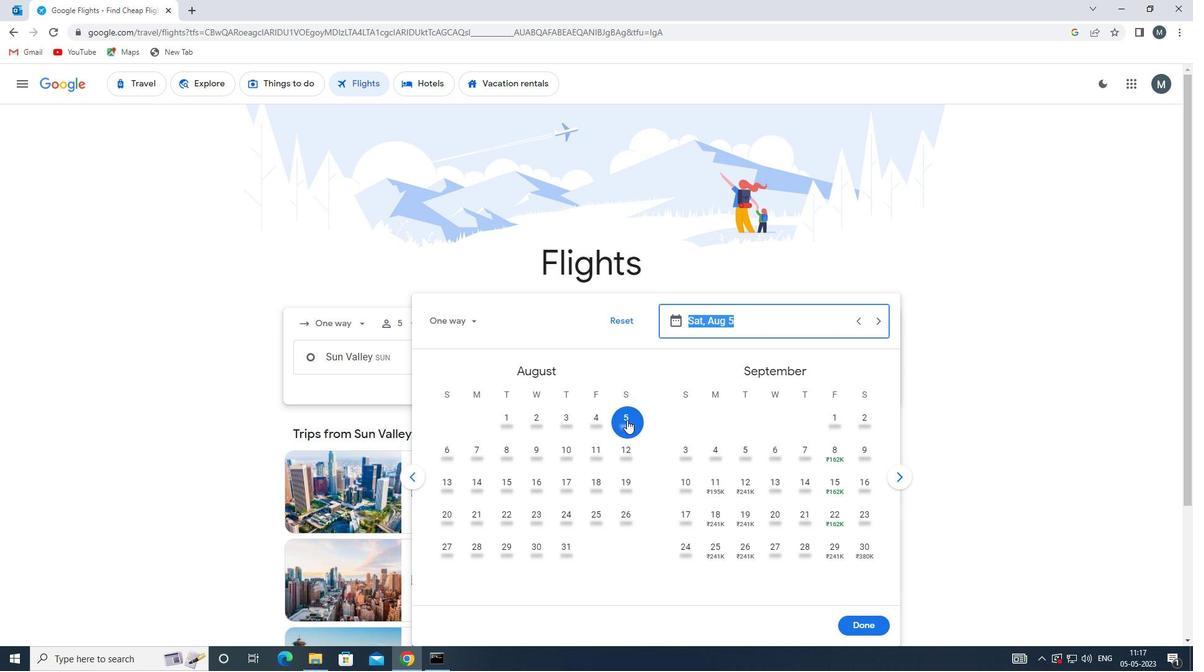 
Action: Mouse moved to (869, 622)
Screenshot: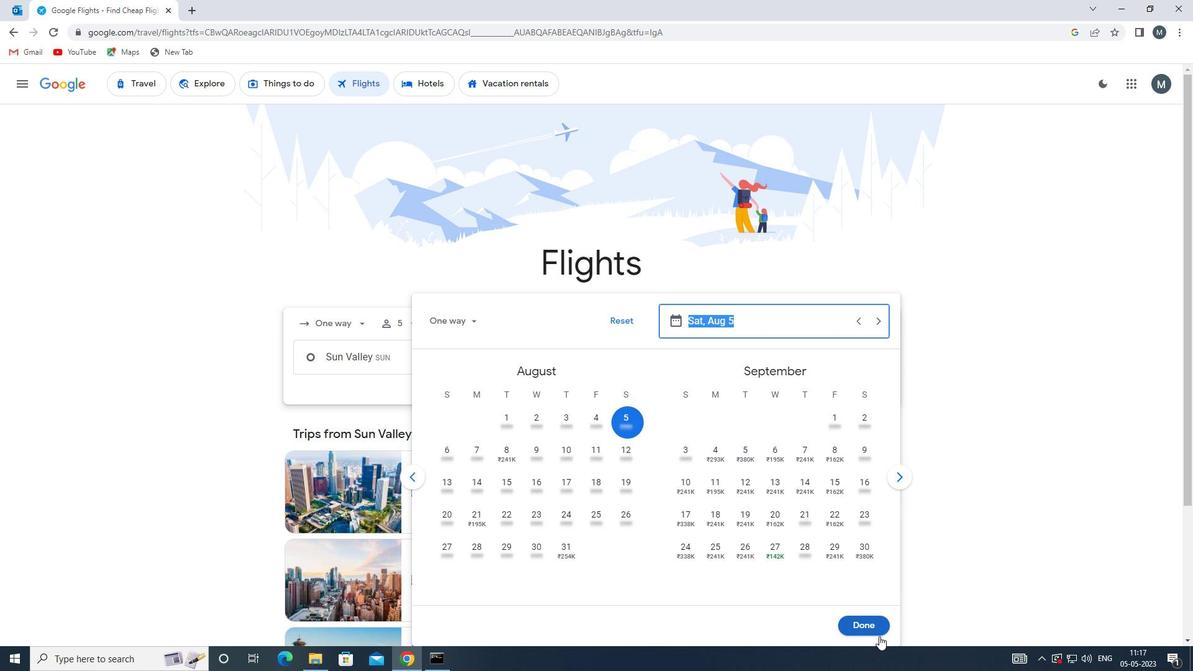 
Action: Mouse pressed left at (869, 622)
Screenshot: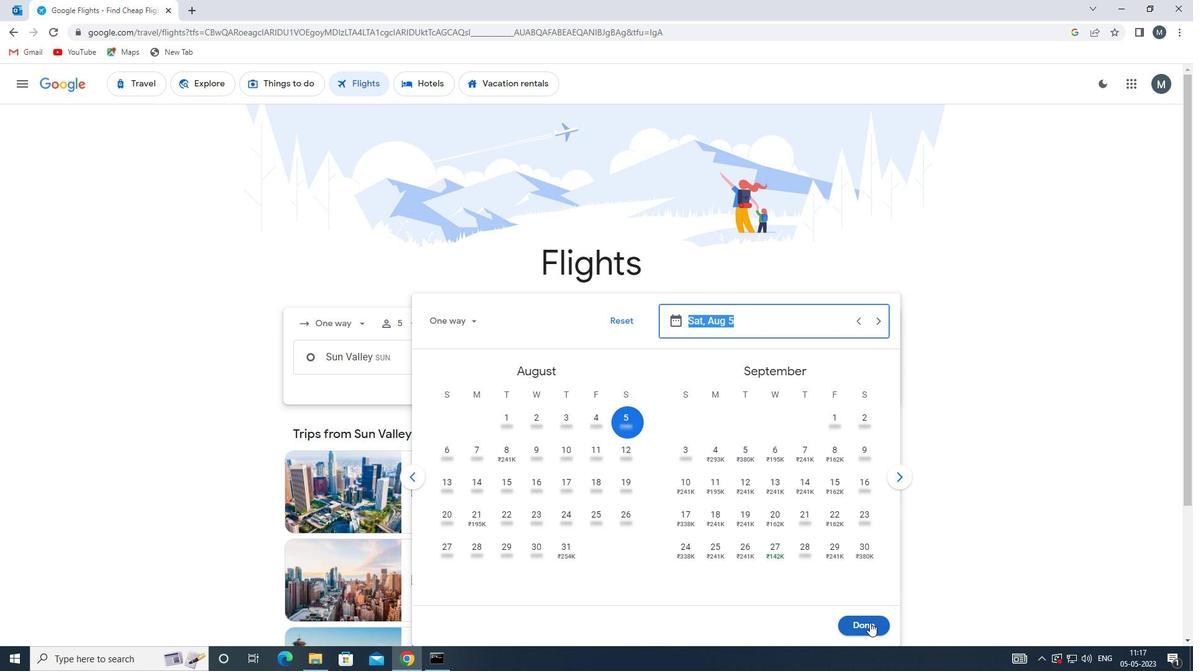 
Action: Mouse moved to (610, 402)
Screenshot: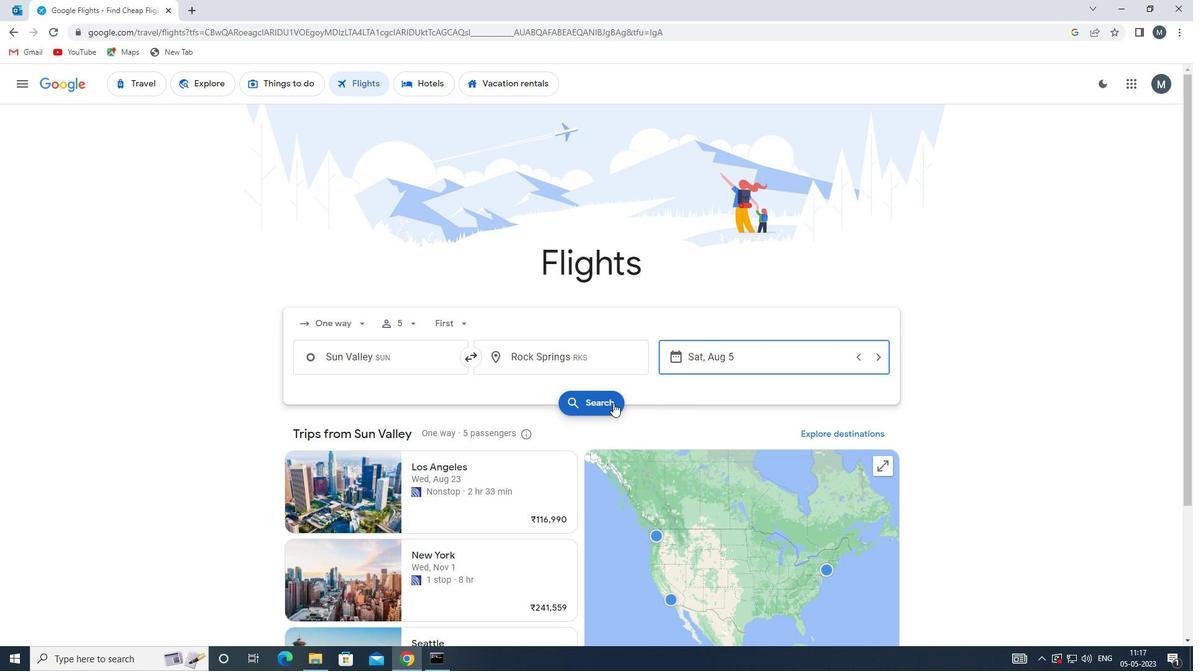 
Action: Mouse pressed left at (610, 402)
Screenshot: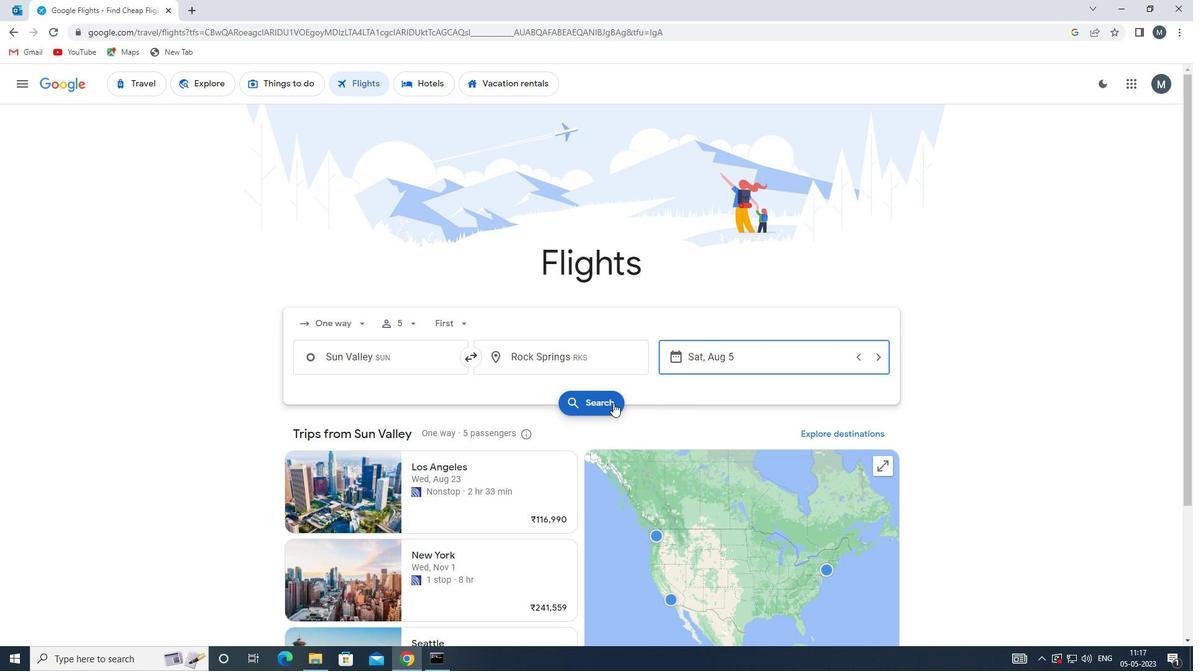 
Action: Mouse moved to (336, 196)
Screenshot: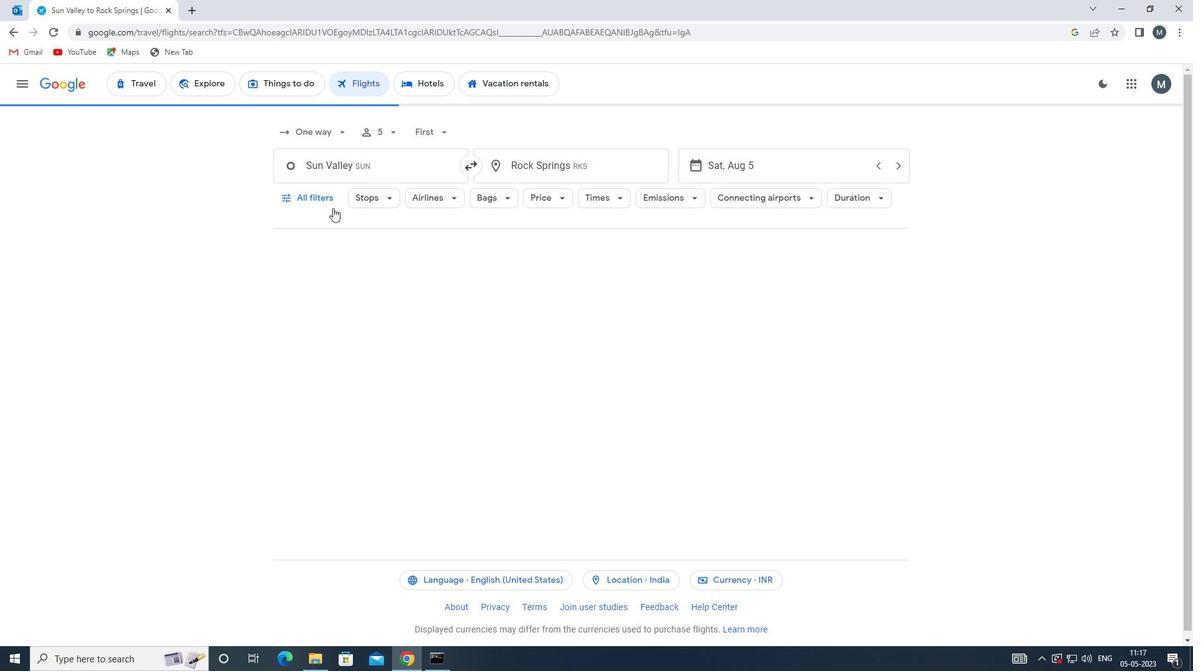 
Action: Mouse pressed left at (336, 196)
Screenshot: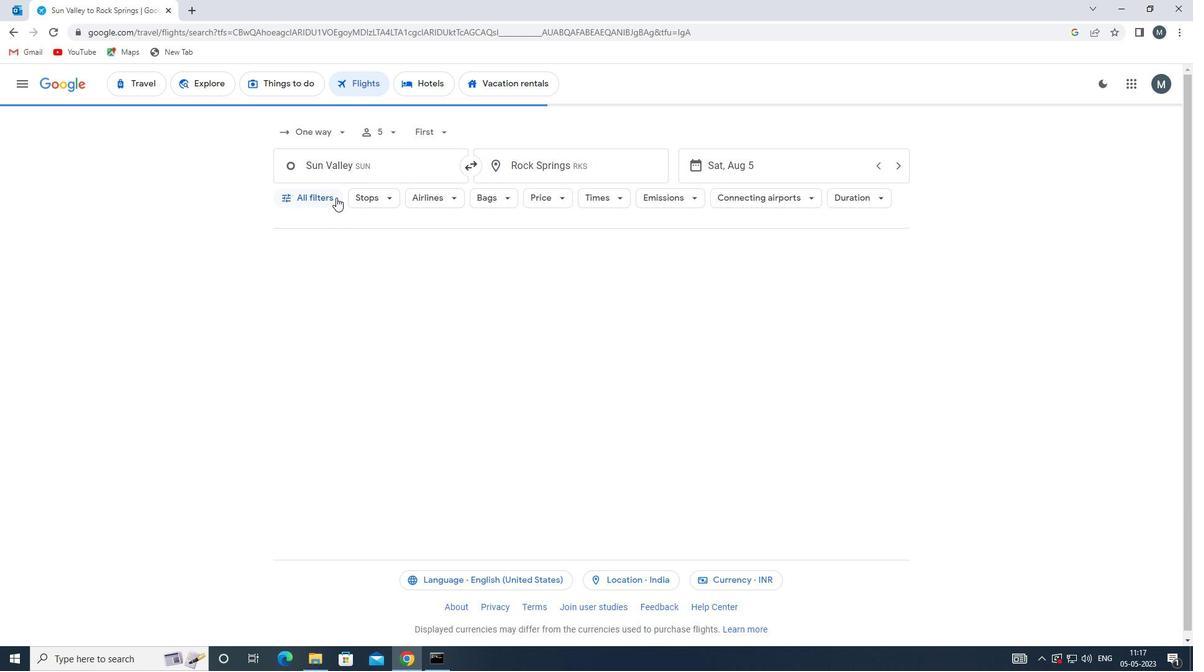
Action: Mouse moved to (387, 357)
Screenshot: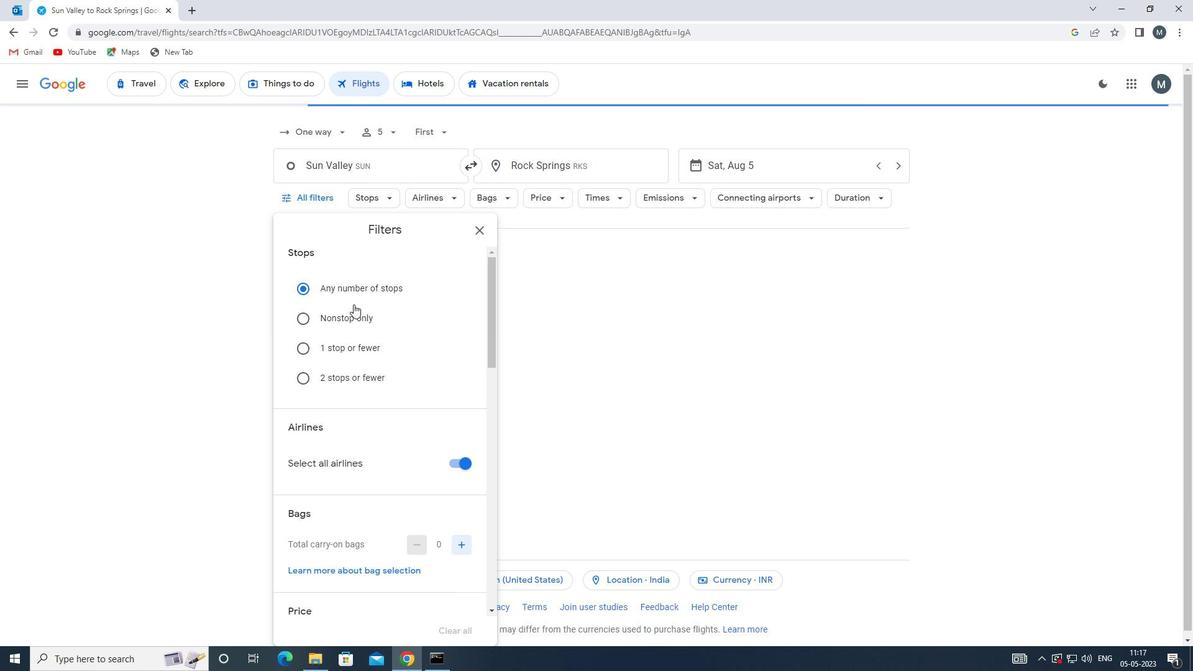 
Action: Mouse scrolled (387, 357) with delta (0, 0)
Screenshot: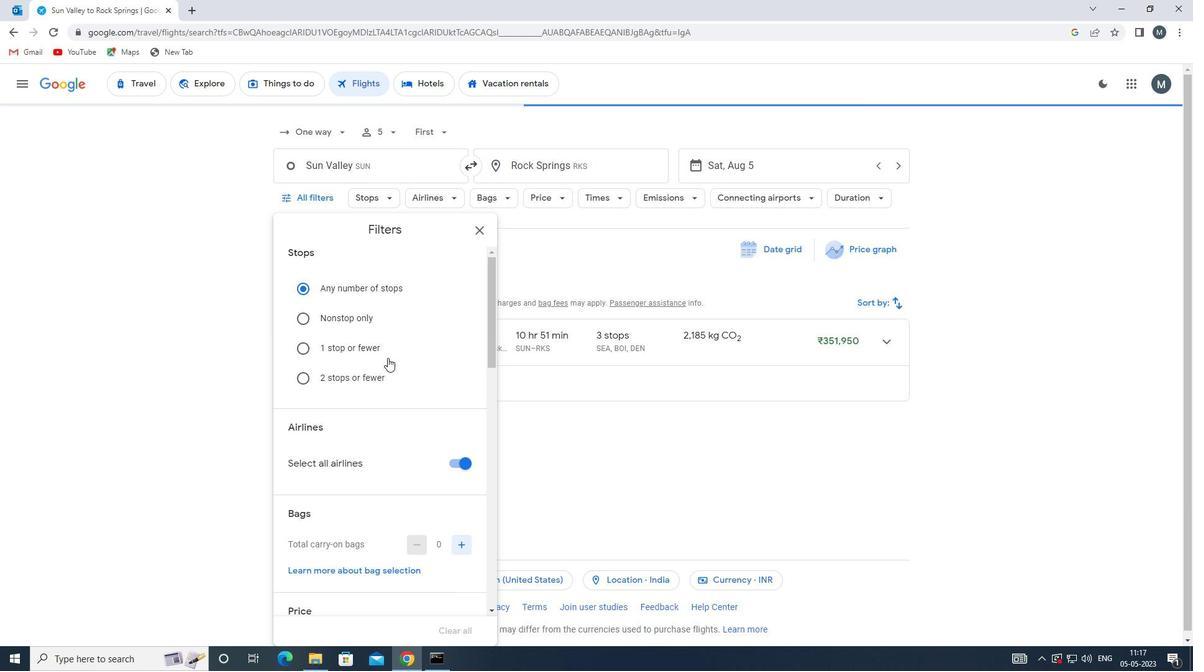 
Action: Mouse scrolled (387, 357) with delta (0, 0)
Screenshot: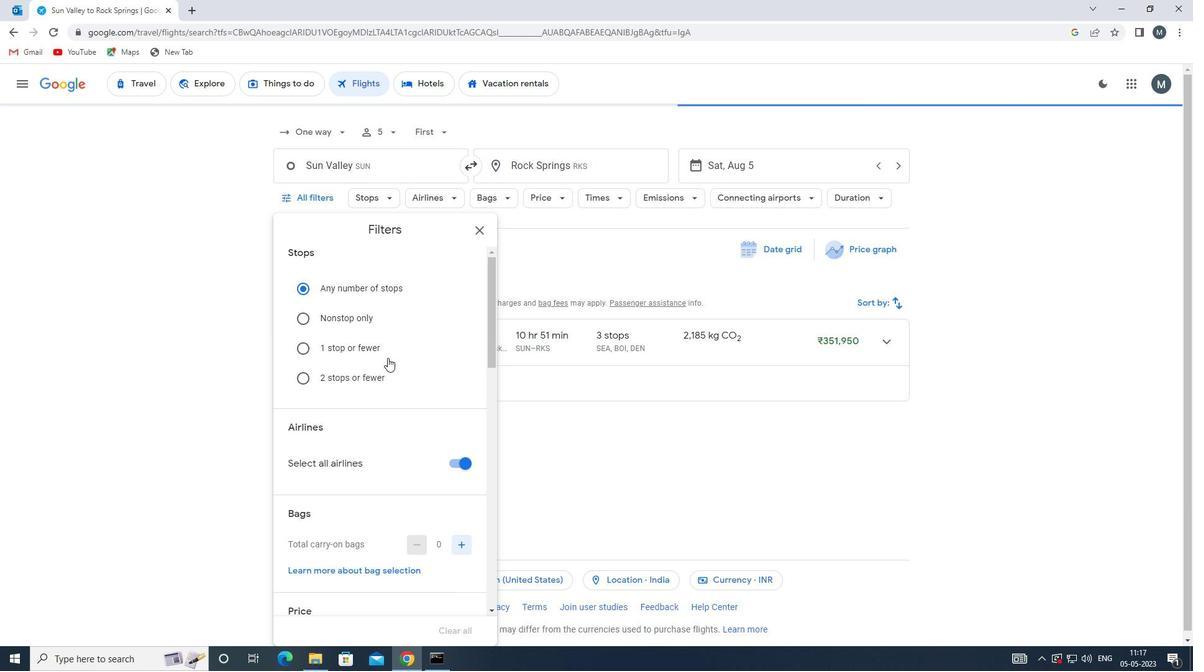 
Action: Mouse moved to (462, 339)
Screenshot: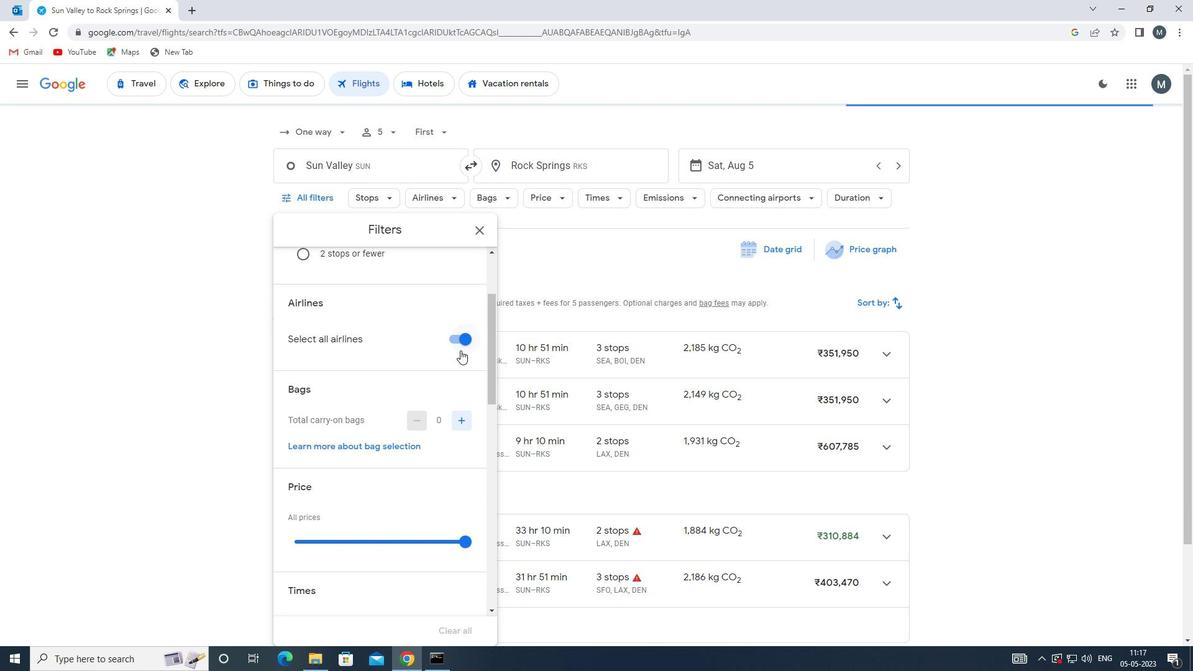 
Action: Mouse pressed left at (462, 339)
Screenshot: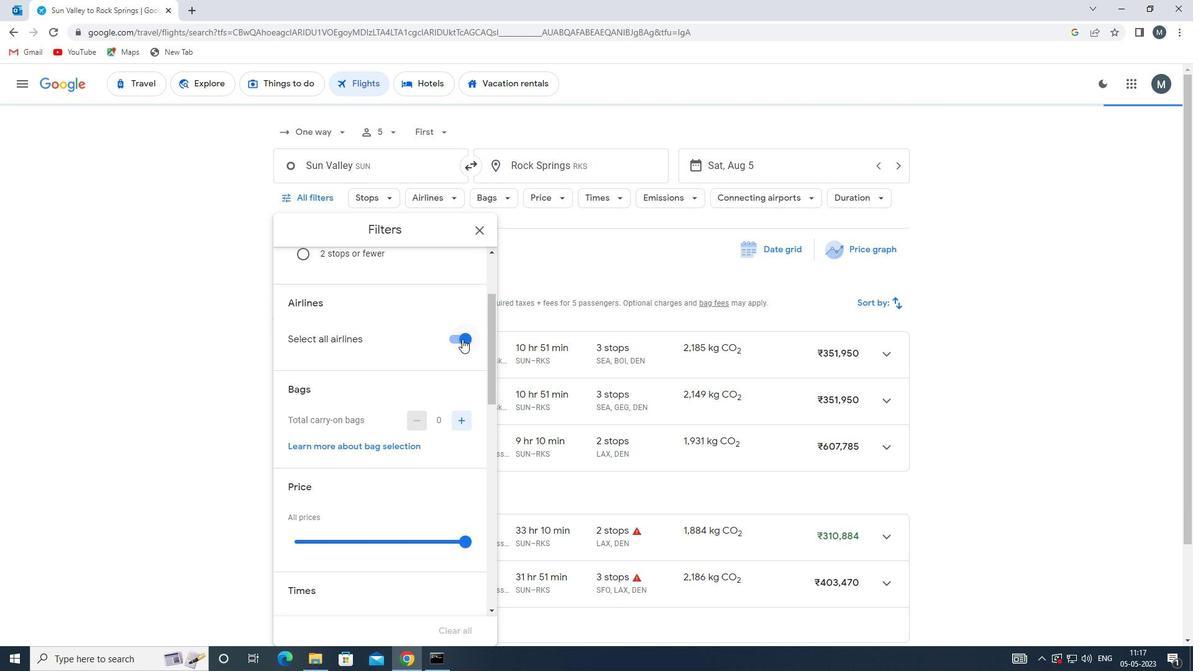 
Action: Mouse moved to (456, 338)
Screenshot: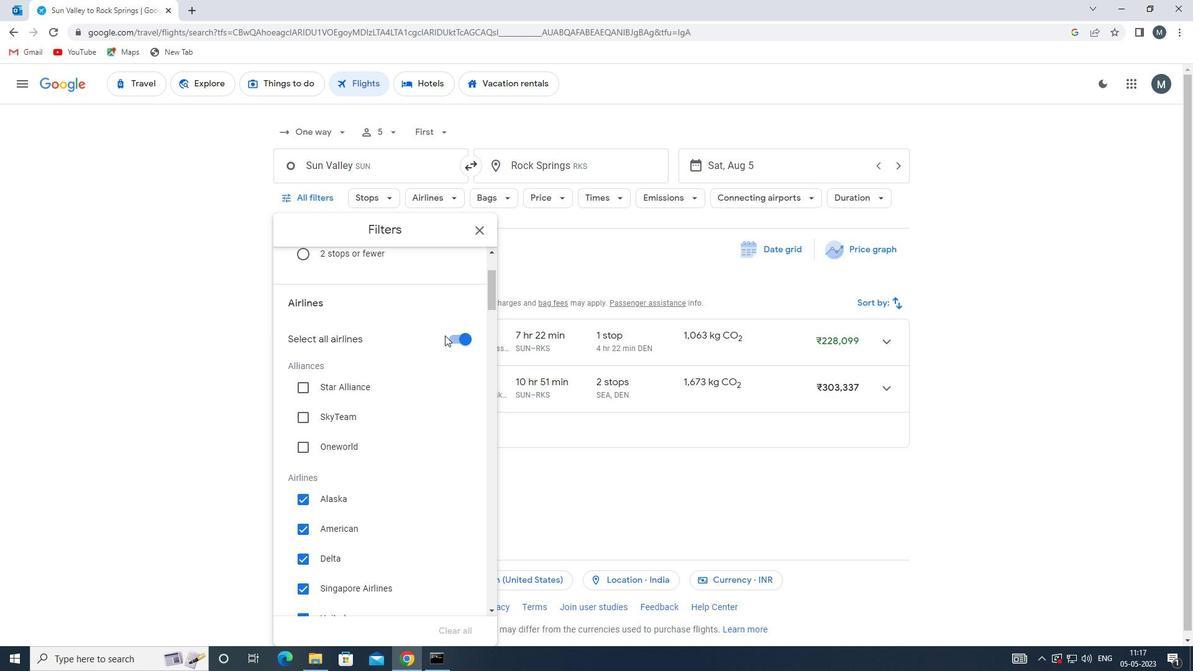 
Action: Mouse pressed left at (456, 338)
Screenshot: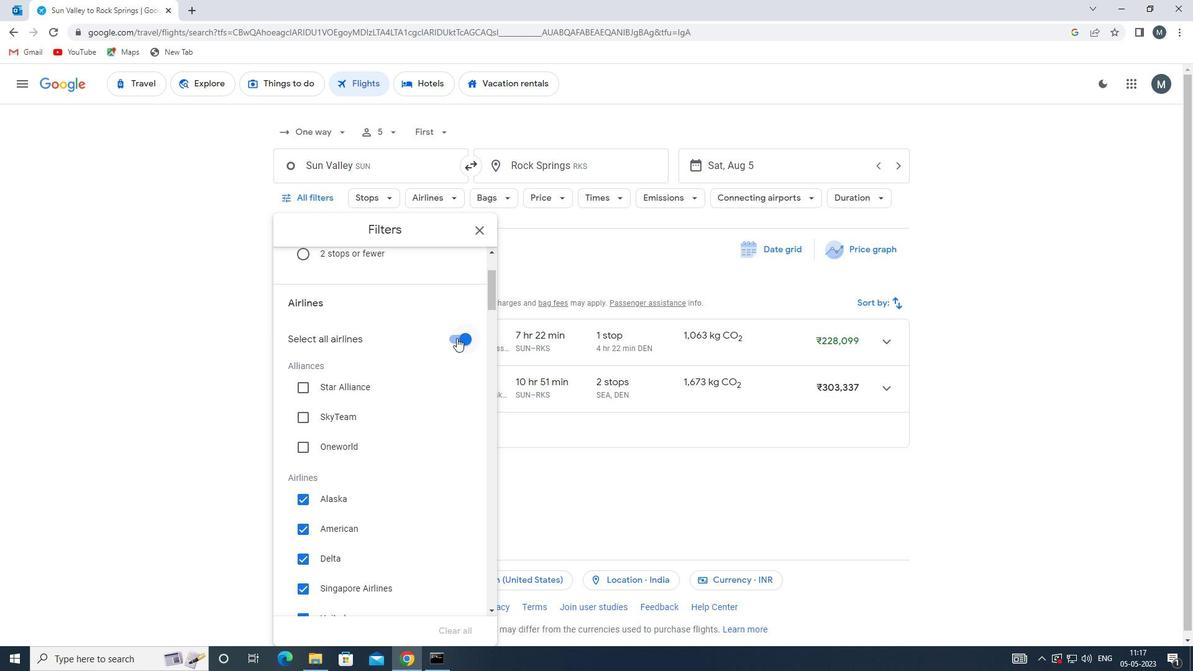 
Action: Mouse moved to (375, 362)
Screenshot: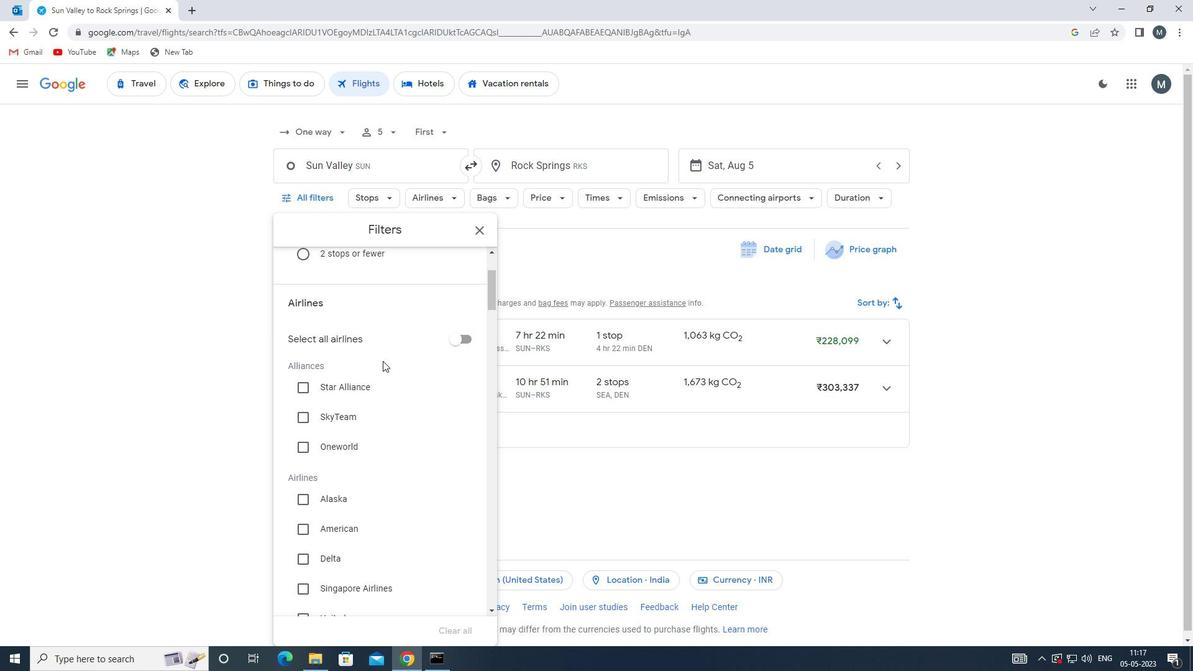 
Action: Mouse scrolled (375, 362) with delta (0, 0)
Screenshot: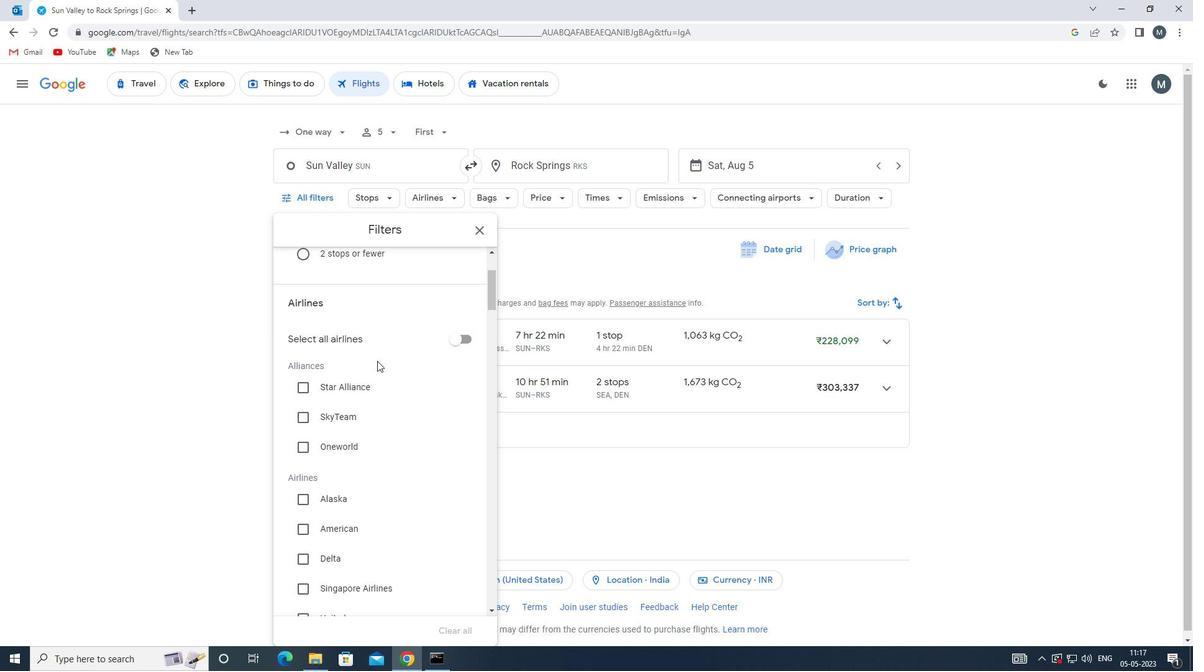 
Action: Mouse moved to (372, 369)
Screenshot: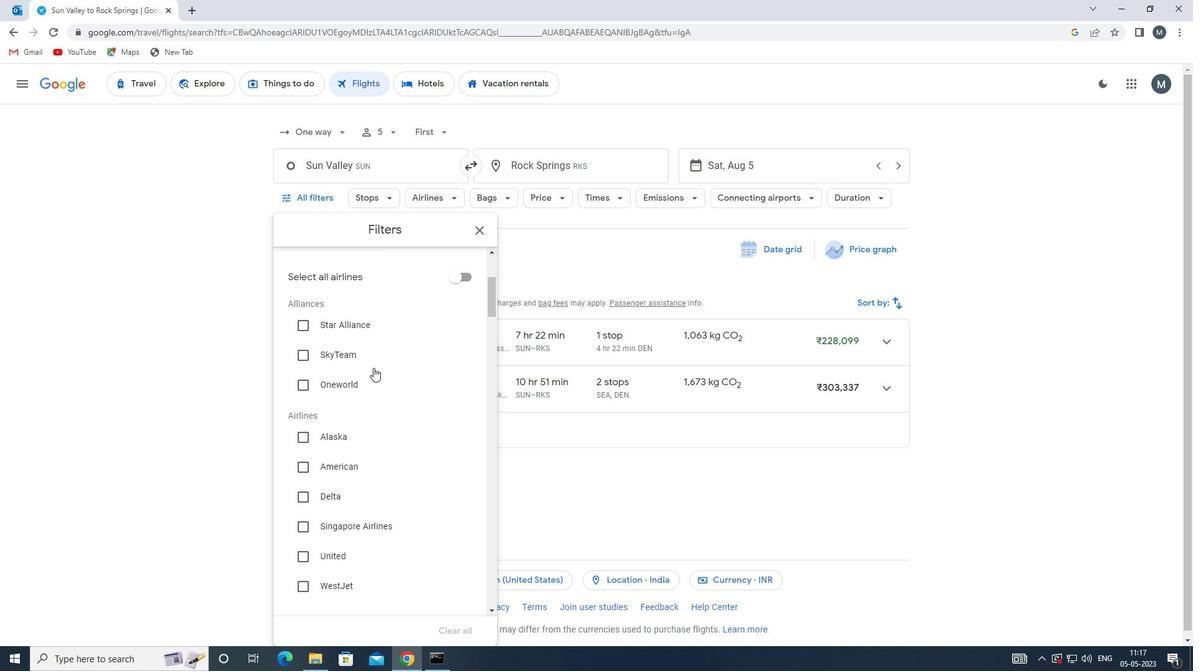 
Action: Mouse scrolled (372, 369) with delta (0, 0)
Screenshot: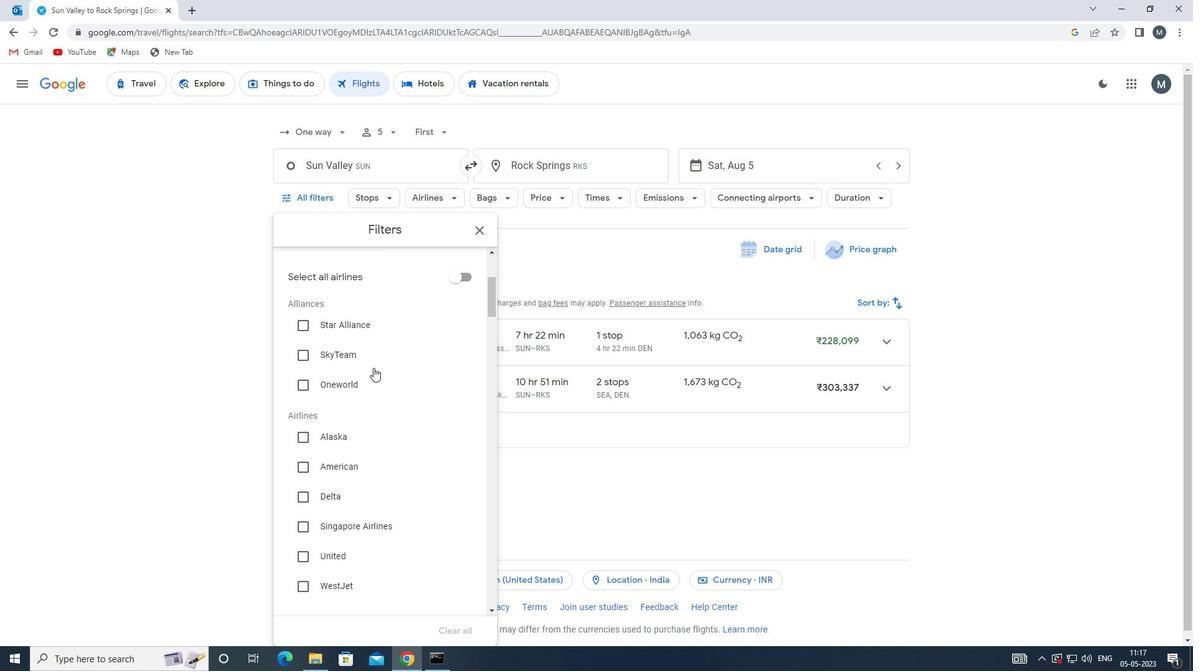 
Action: Mouse moved to (371, 370)
Screenshot: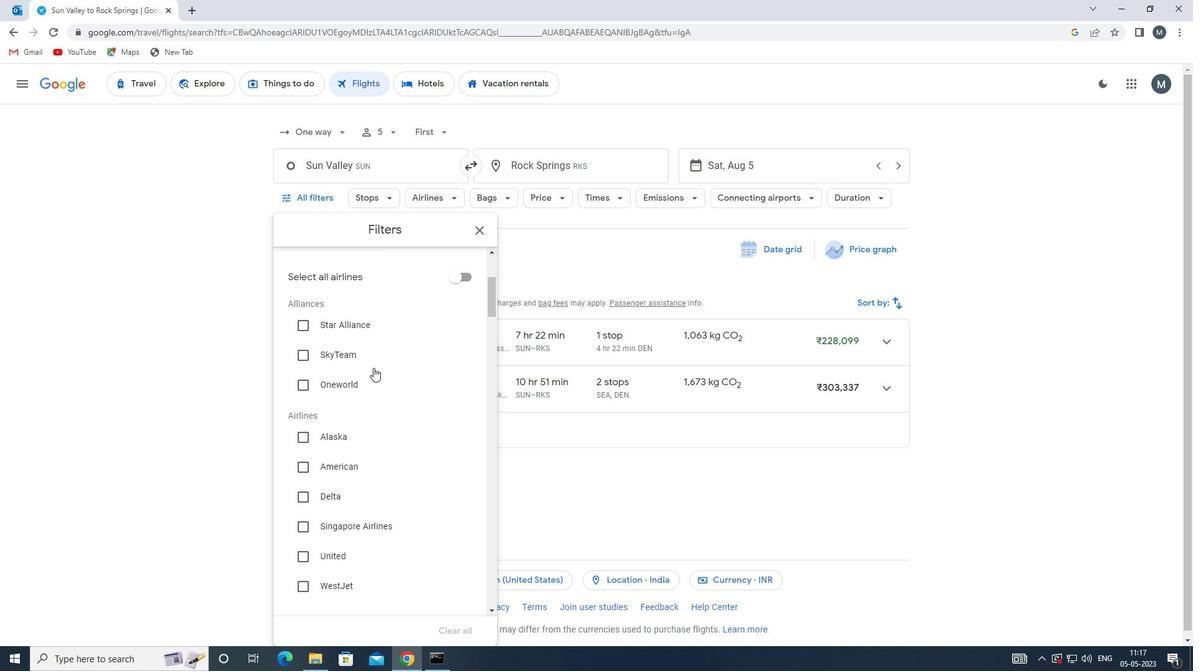 
Action: Mouse scrolled (371, 369) with delta (0, 0)
Screenshot: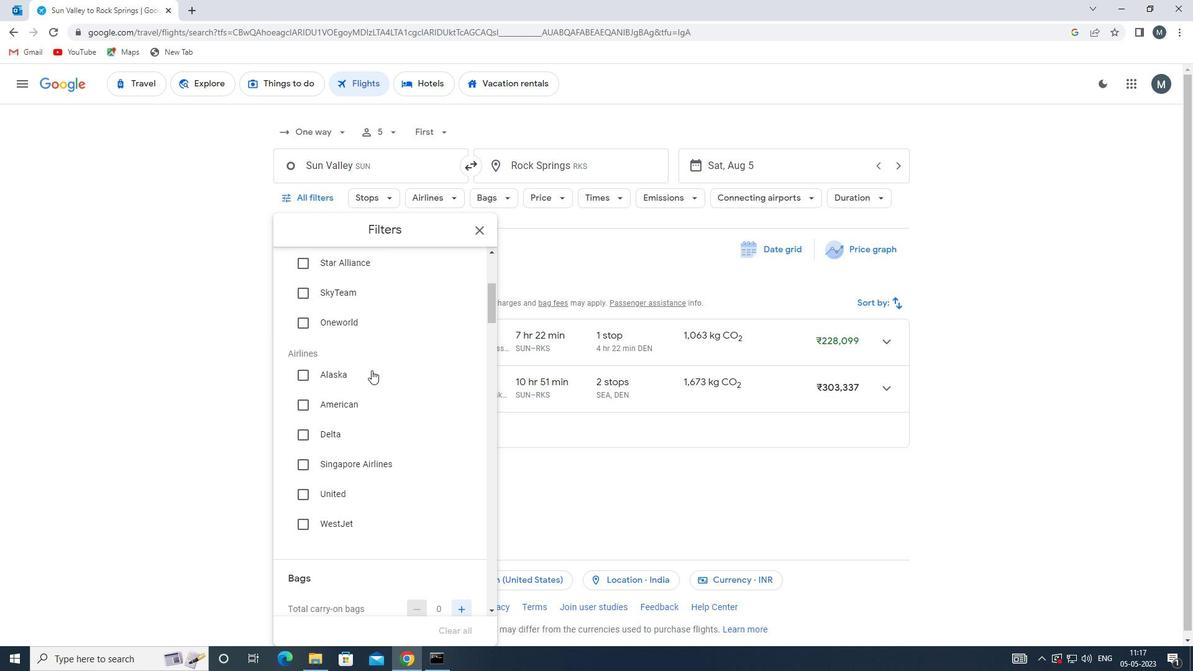 
Action: Mouse moved to (365, 370)
Screenshot: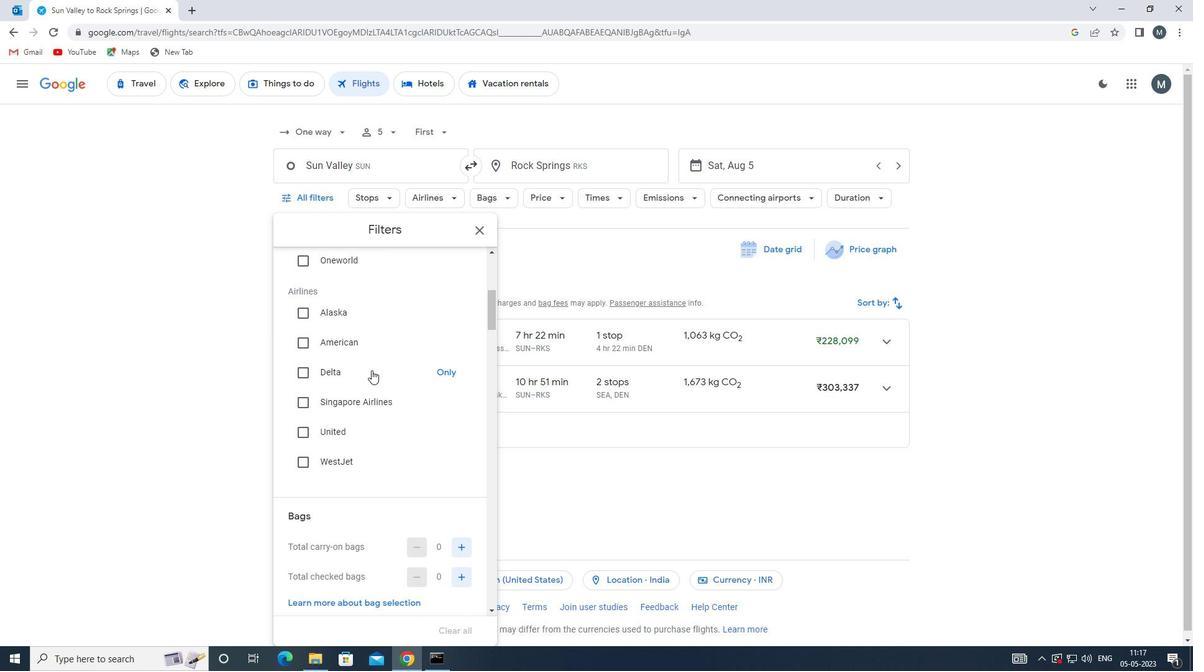
Action: Mouse scrolled (365, 370) with delta (0, 0)
Screenshot: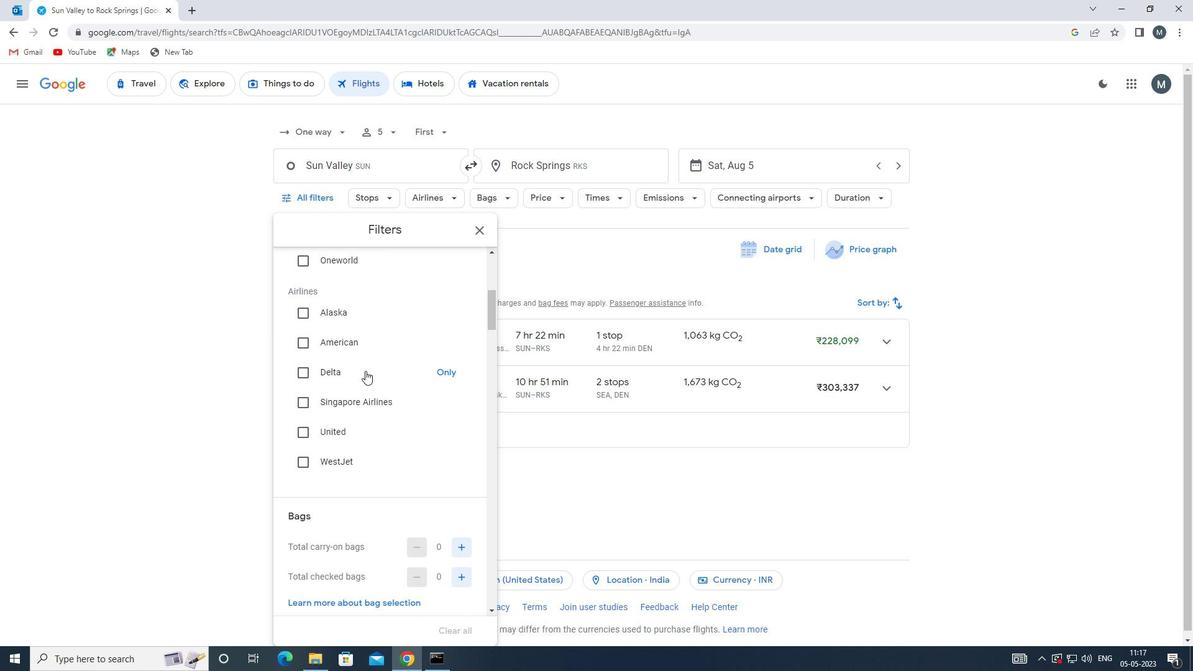
Action: Mouse scrolled (365, 370) with delta (0, 0)
Screenshot: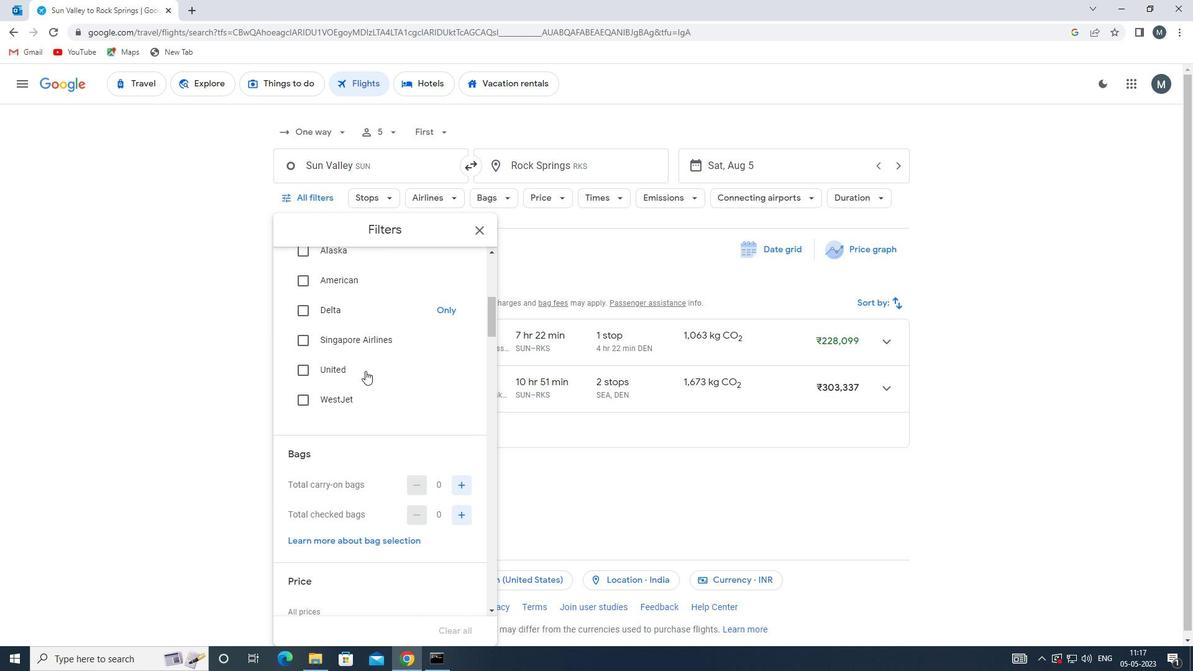 
Action: Mouse moved to (364, 370)
Screenshot: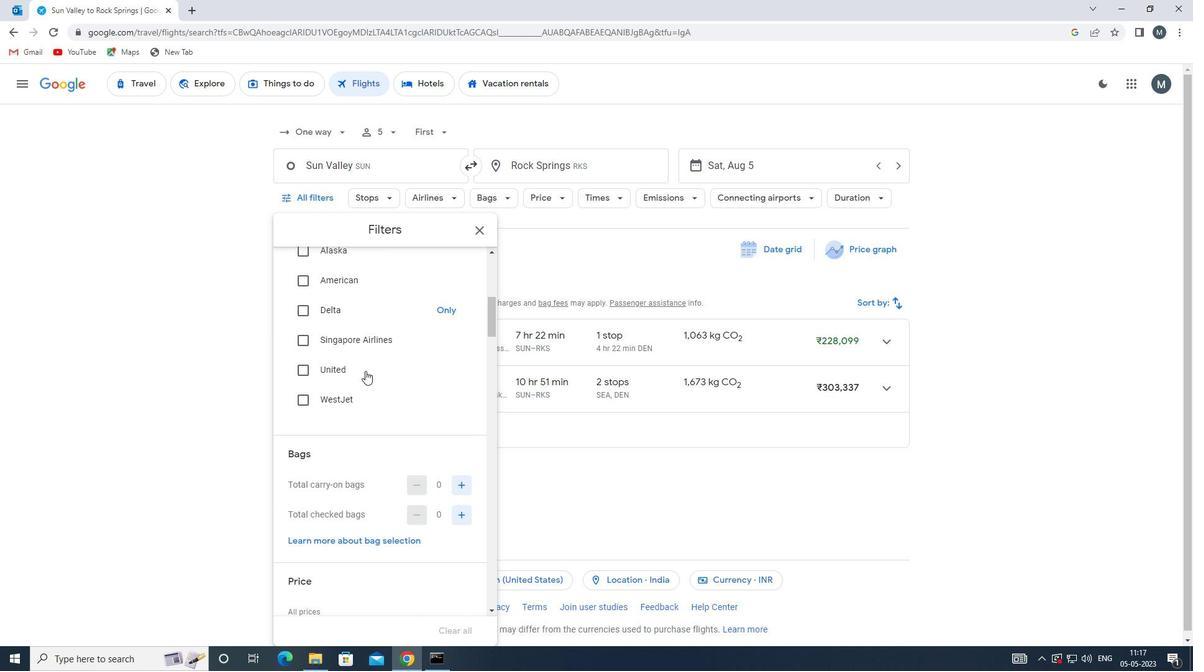 
Action: Mouse scrolled (364, 370) with delta (0, 0)
Screenshot: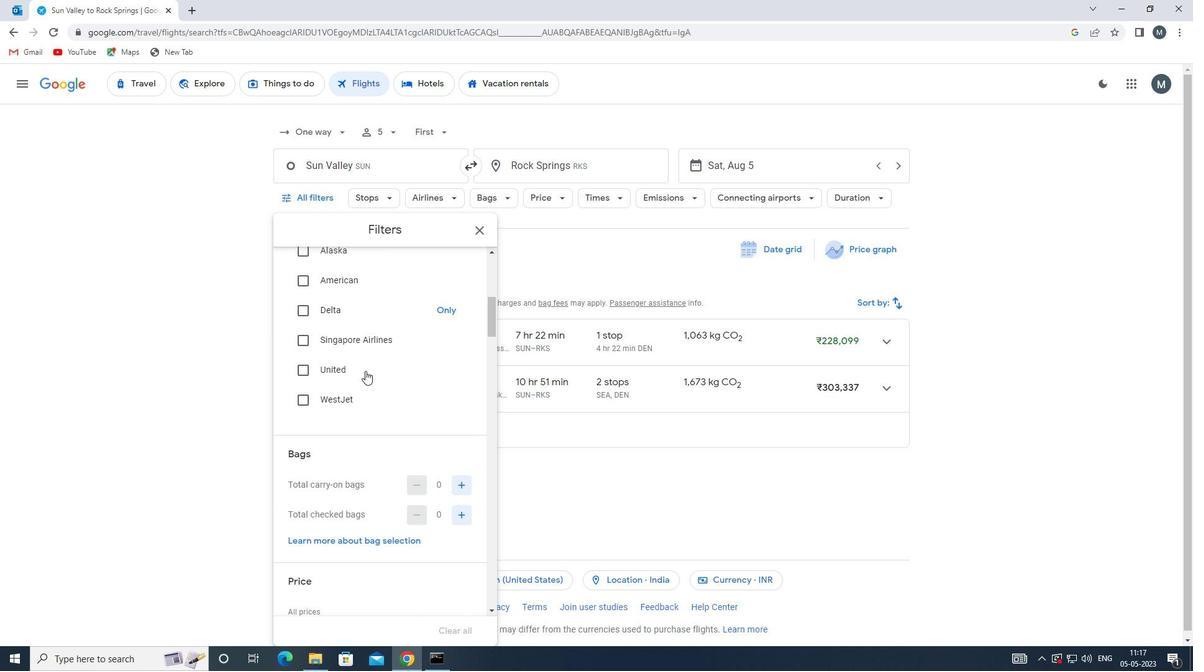 
Action: Mouse moved to (464, 392)
Screenshot: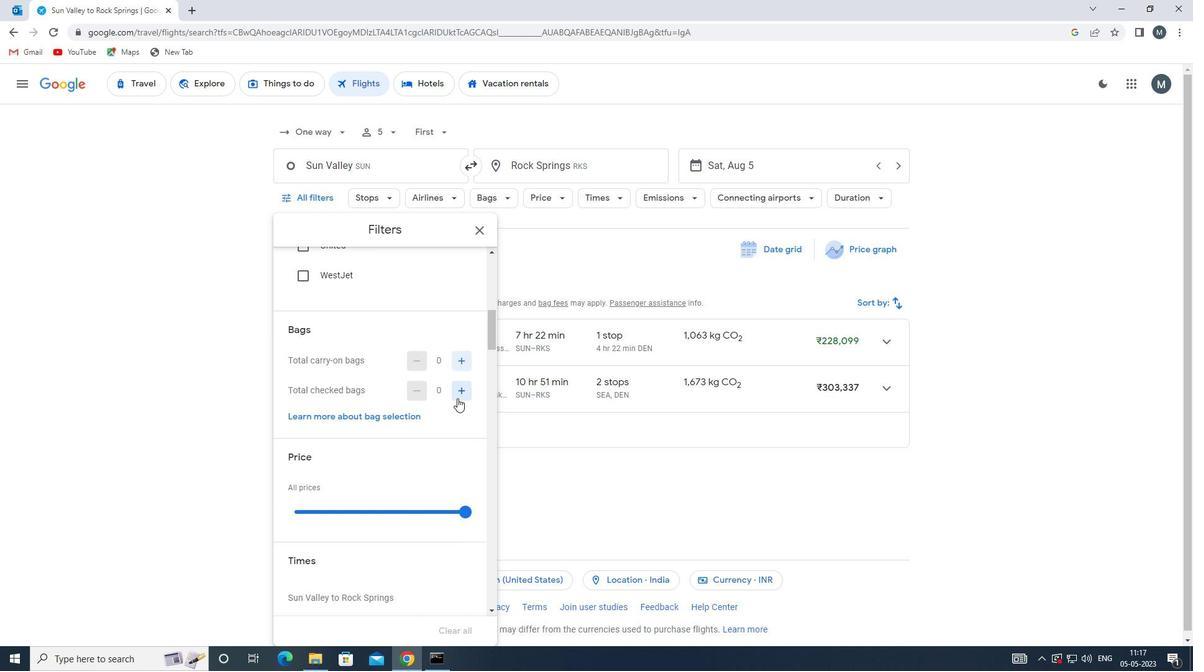 
Action: Mouse pressed left at (464, 392)
Screenshot: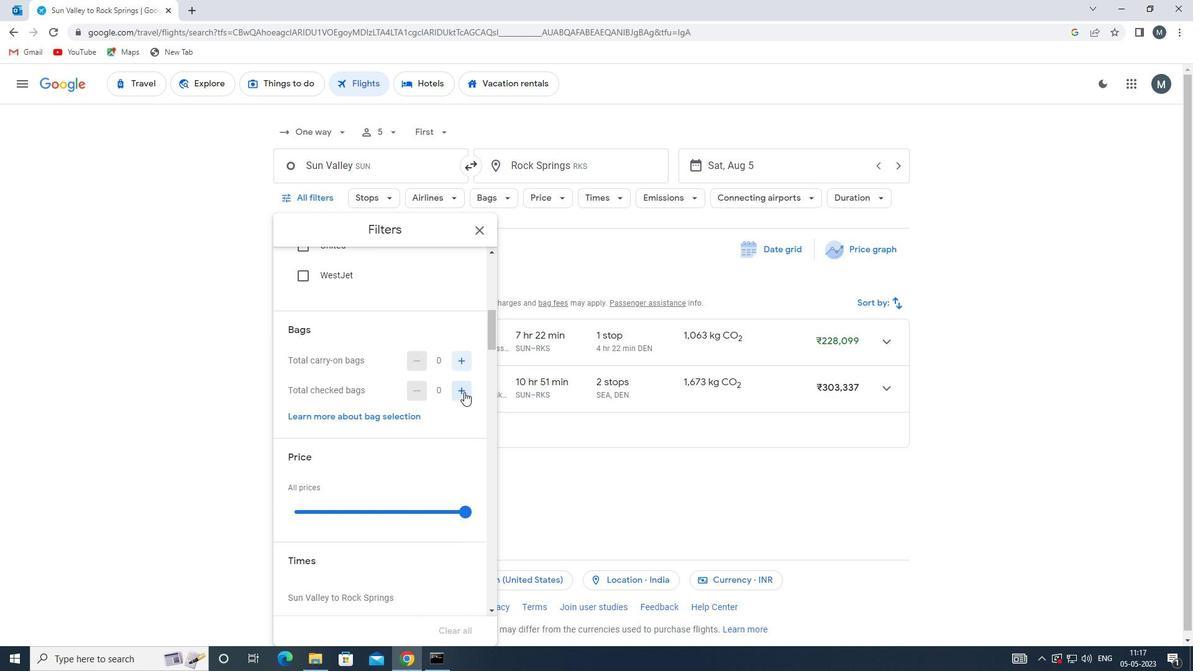 
Action: Mouse moved to (397, 383)
Screenshot: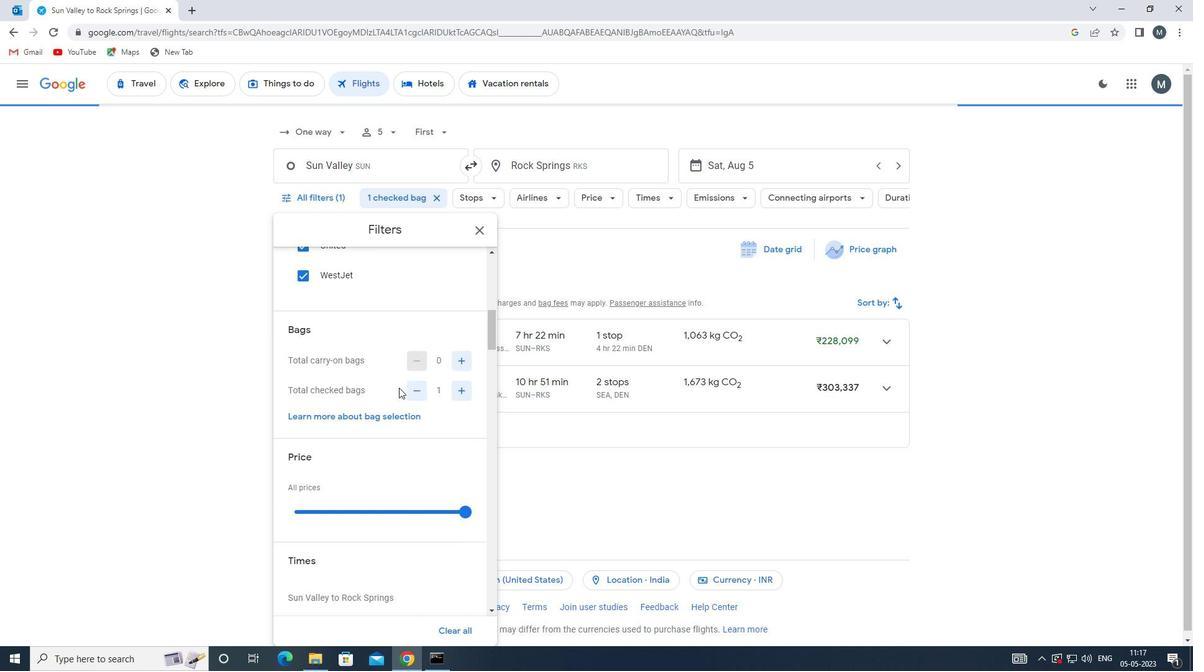 
Action: Mouse scrolled (397, 382) with delta (0, 0)
Screenshot: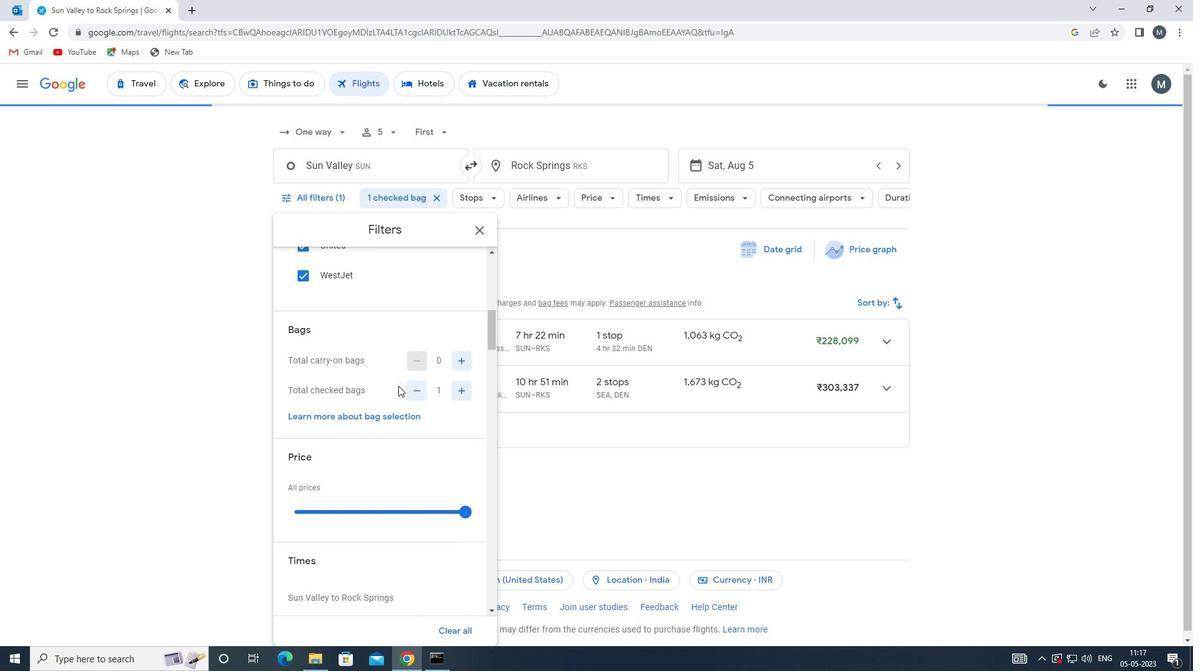 
Action: Mouse scrolled (397, 382) with delta (0, 0)
Screenshot: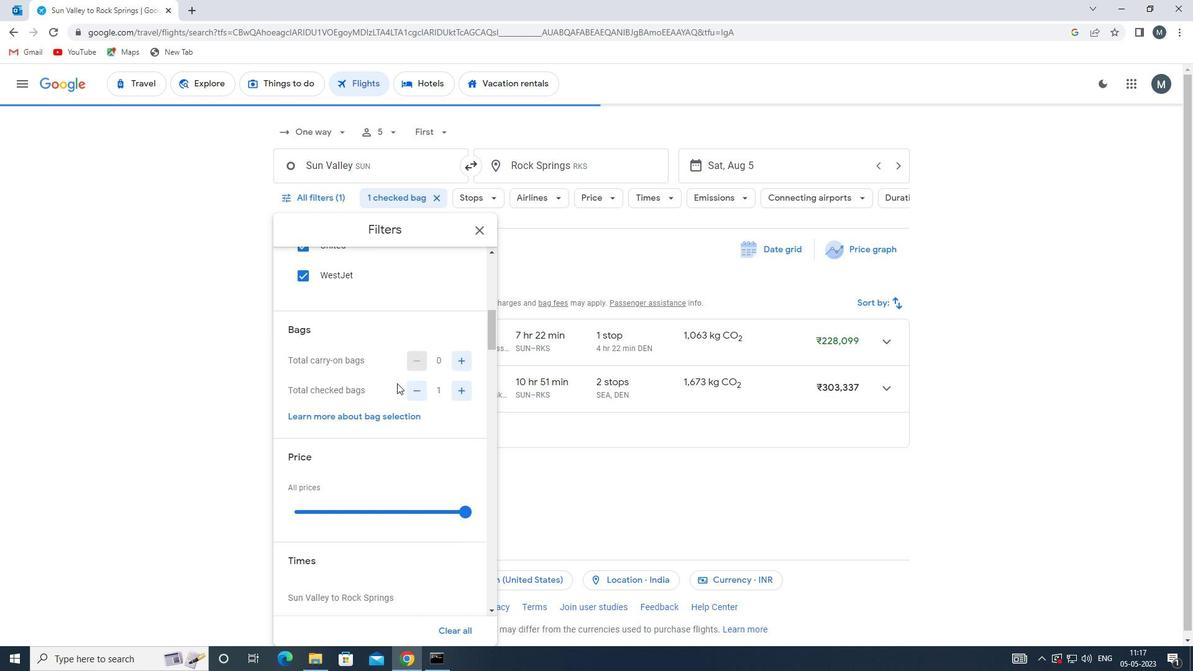 
Action: Mouse moved to (364, 386)
Screenshot: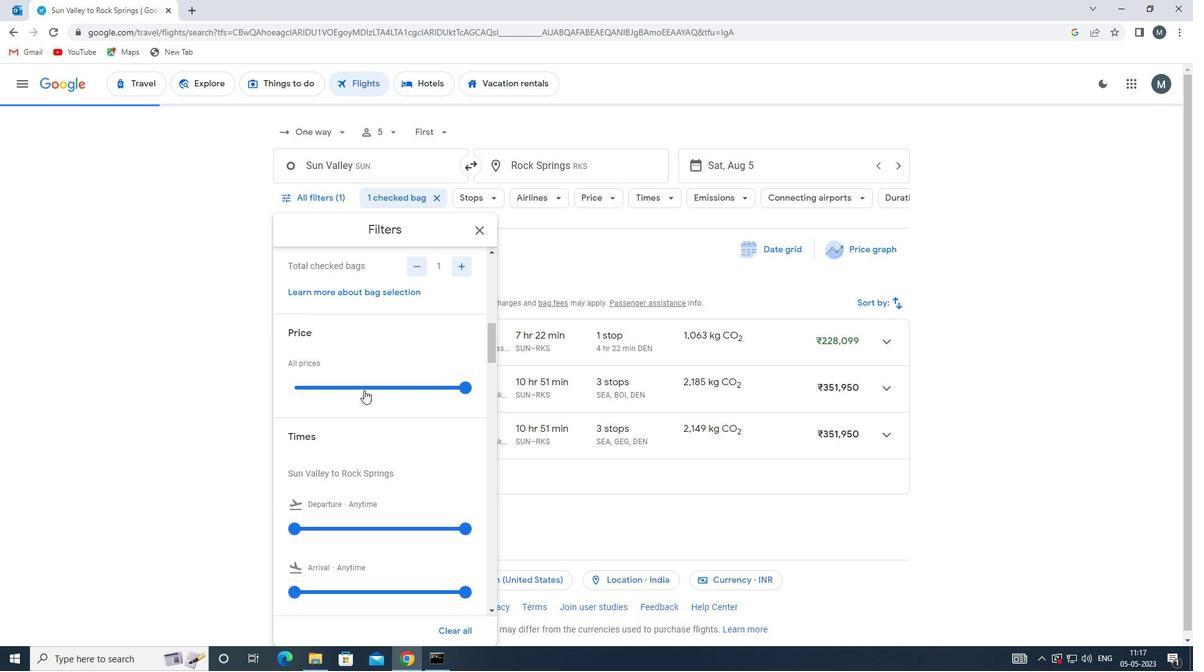 
Action: Mouse pressed left at (364, 386)
Screenshot: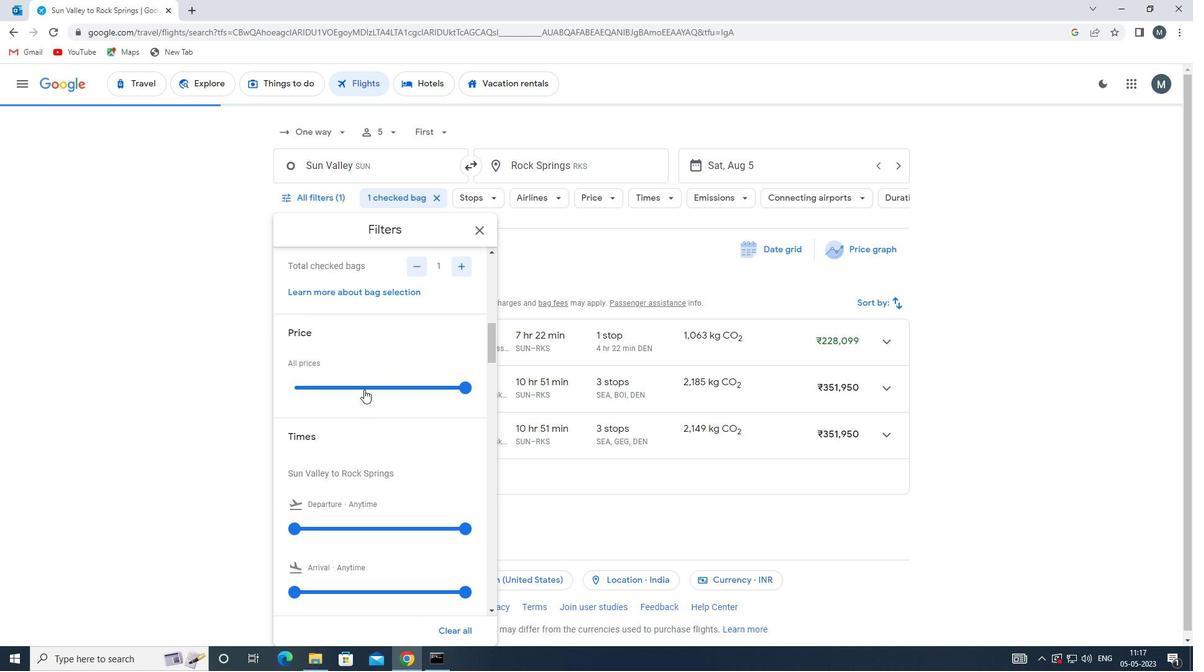
Action: Mouse pressed left at (364, 386)
Screenshot: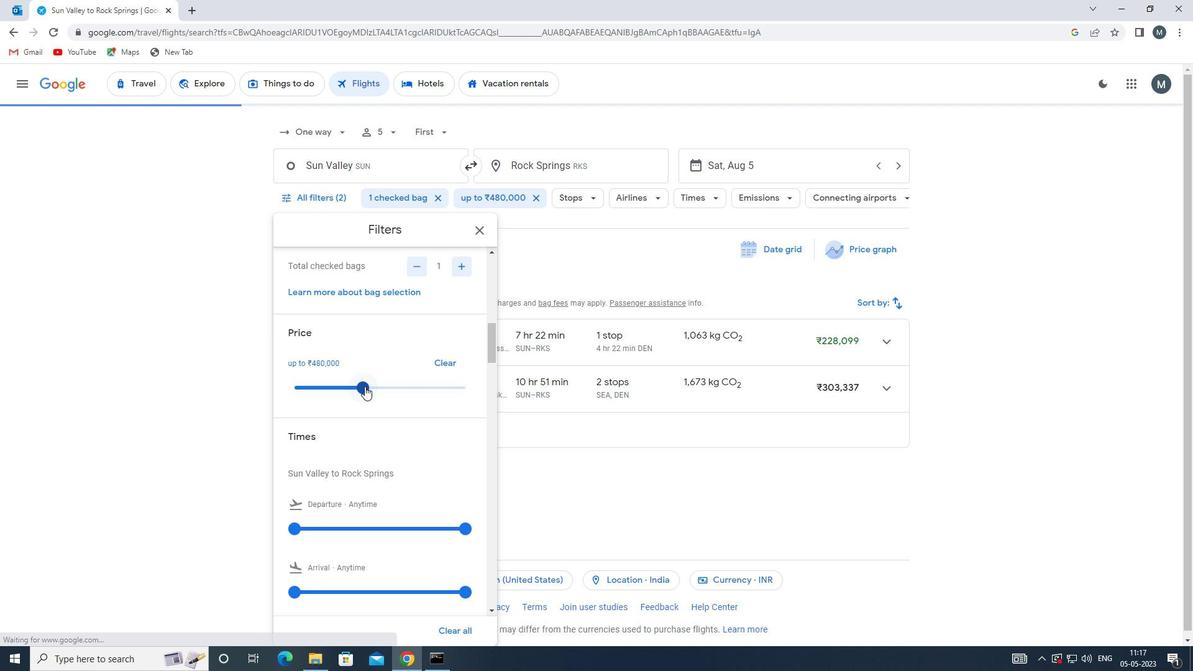 
Action: Mouse moved to (345, 374)
Screenshot: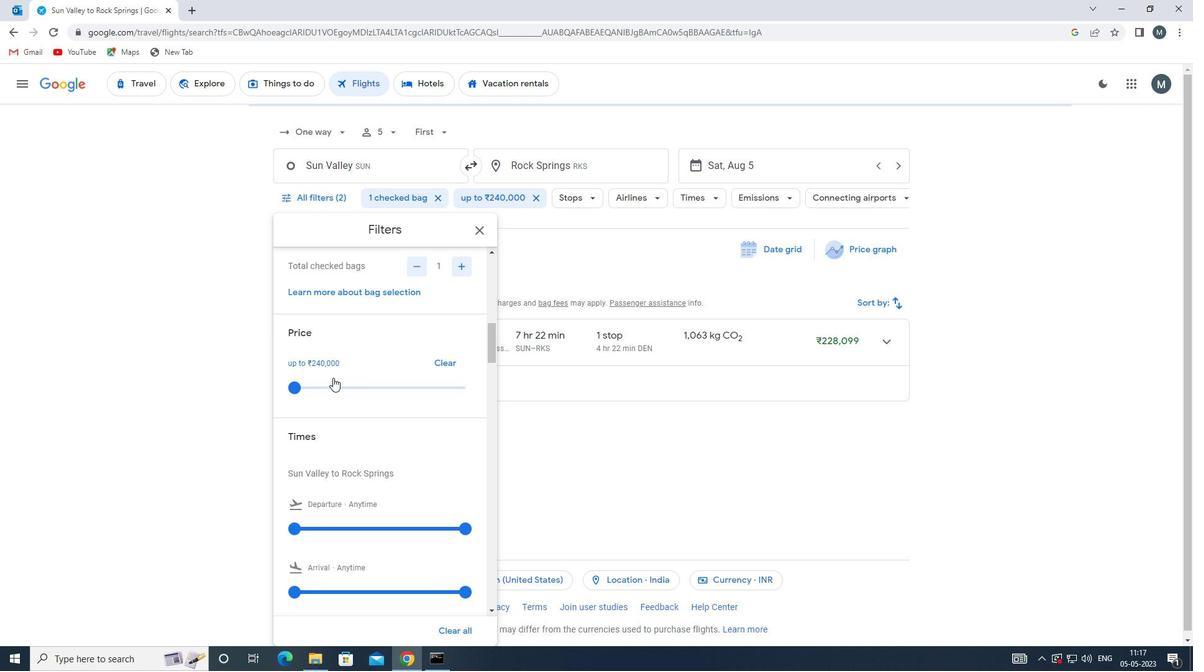 
Action: Mouse scrolled (345, 374) with delta (0, 0)
Screenshot: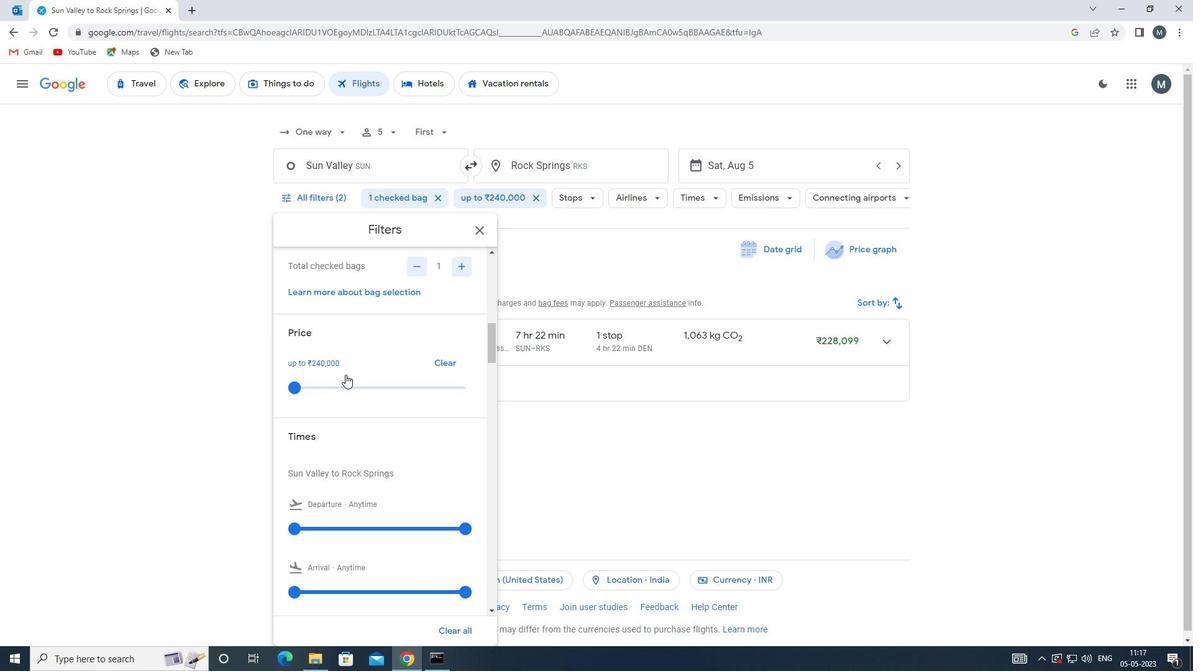 
Action: Mouse scrolled (345, 374) with delta (0, 0)
Screenshot: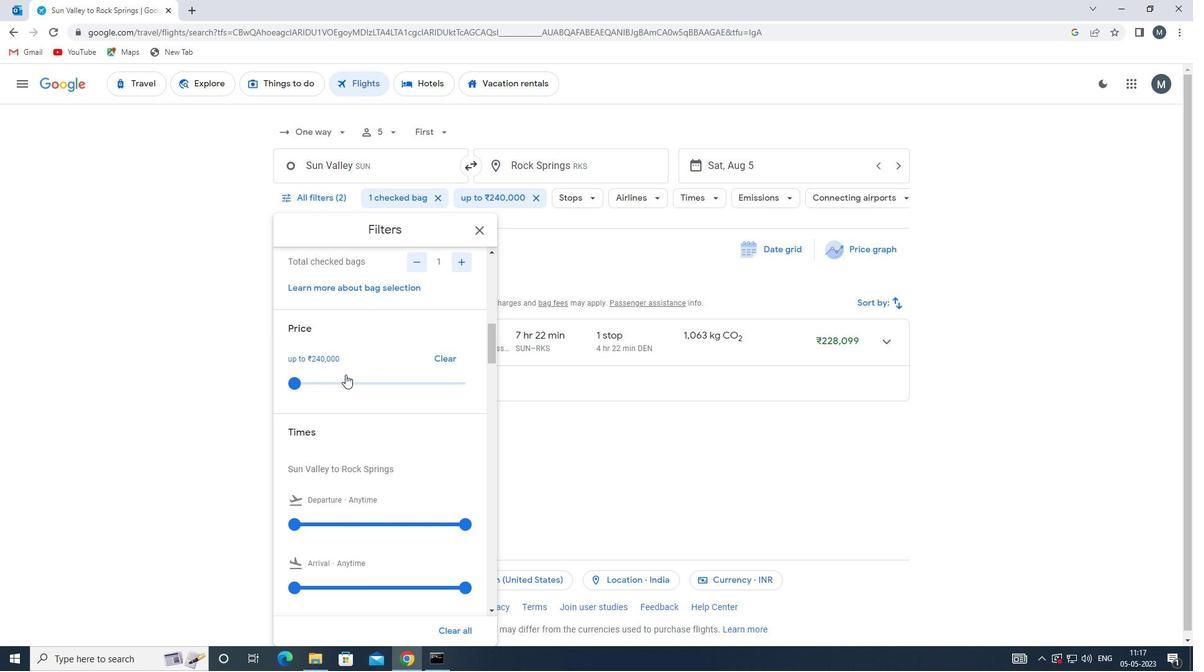 
Action: Mouse moved to (292, 403)
Screenshot: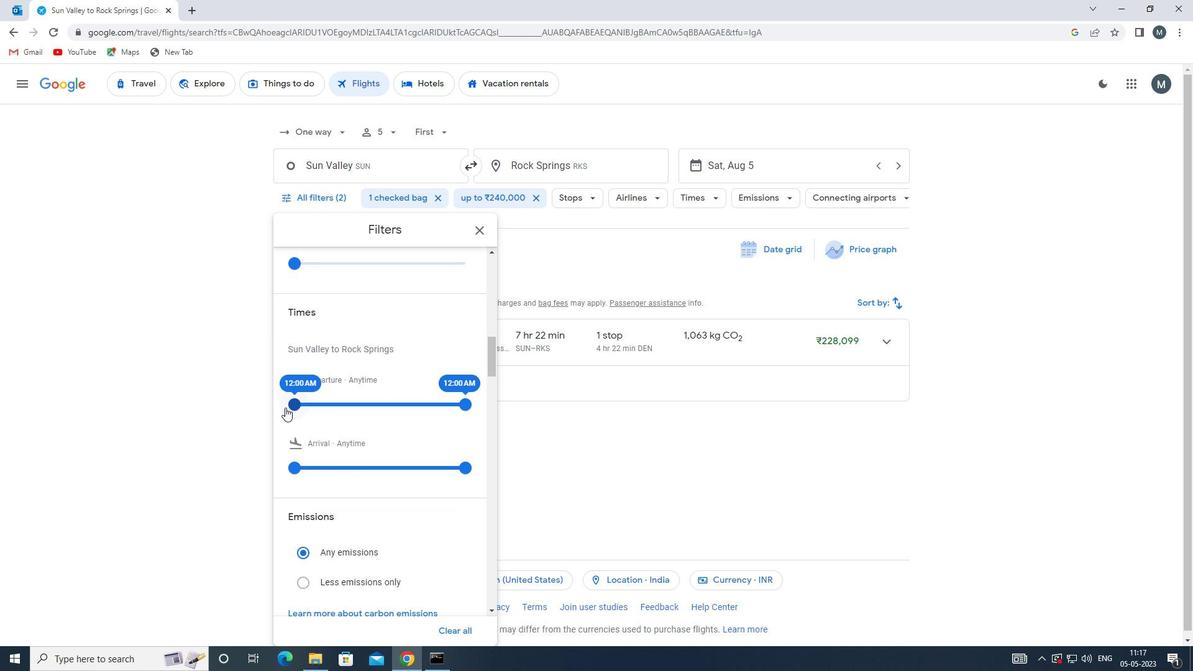 
Action: Mouse pressed left at (292, 403)
Screenshot: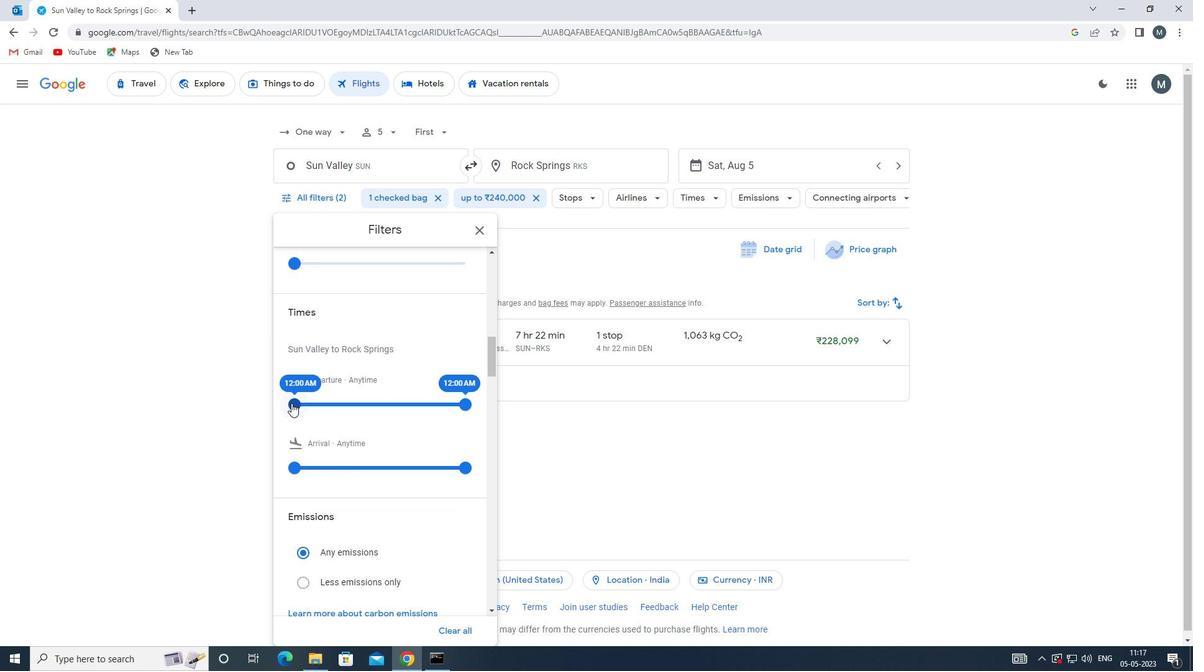 
Action: Mouse moved to (459, 401)
Screenshot: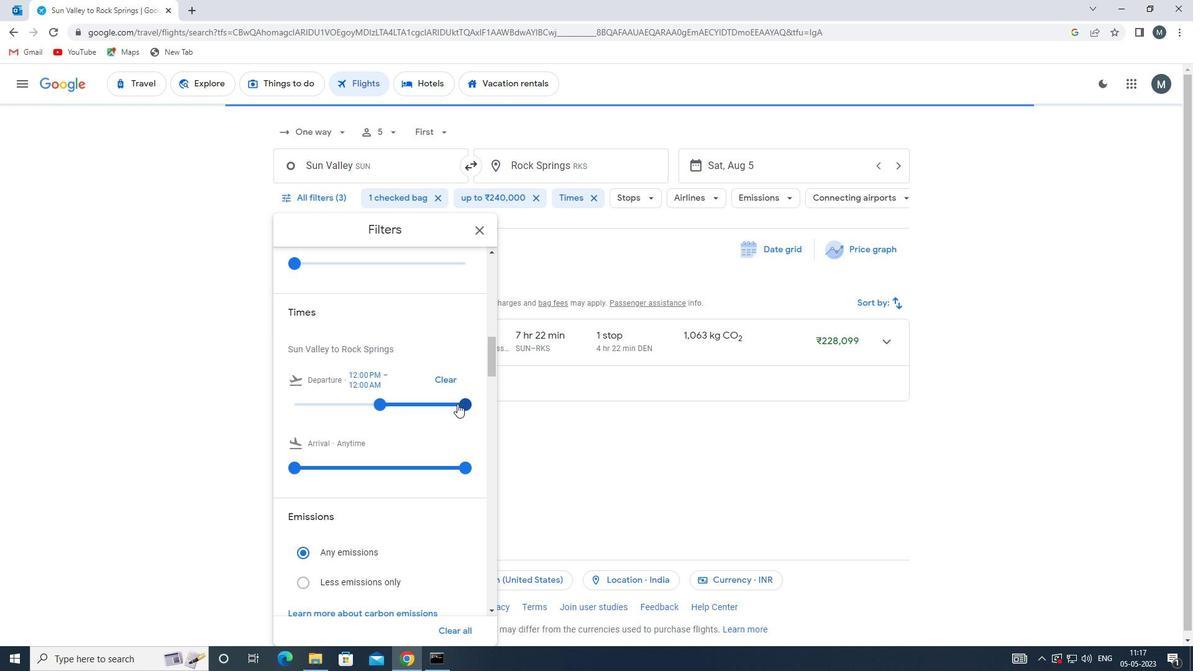 
Action: Mouse pressed left at (459, 401)
Screenshot: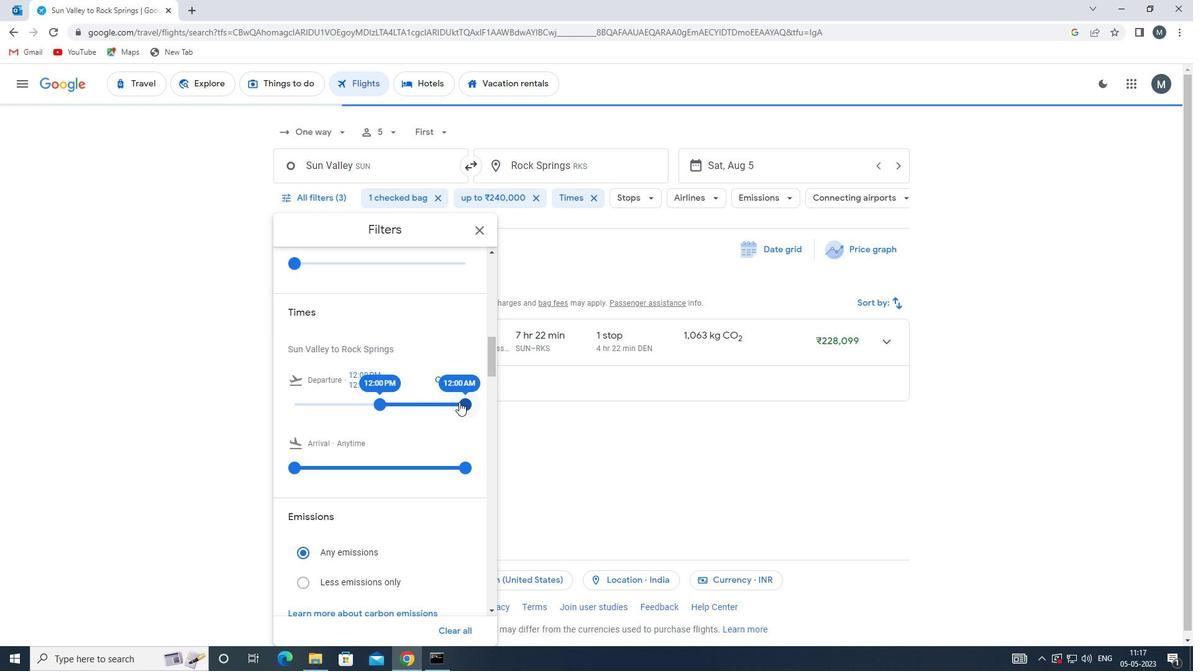 
Action: Mouse moved to (365, 399)
Screenshot: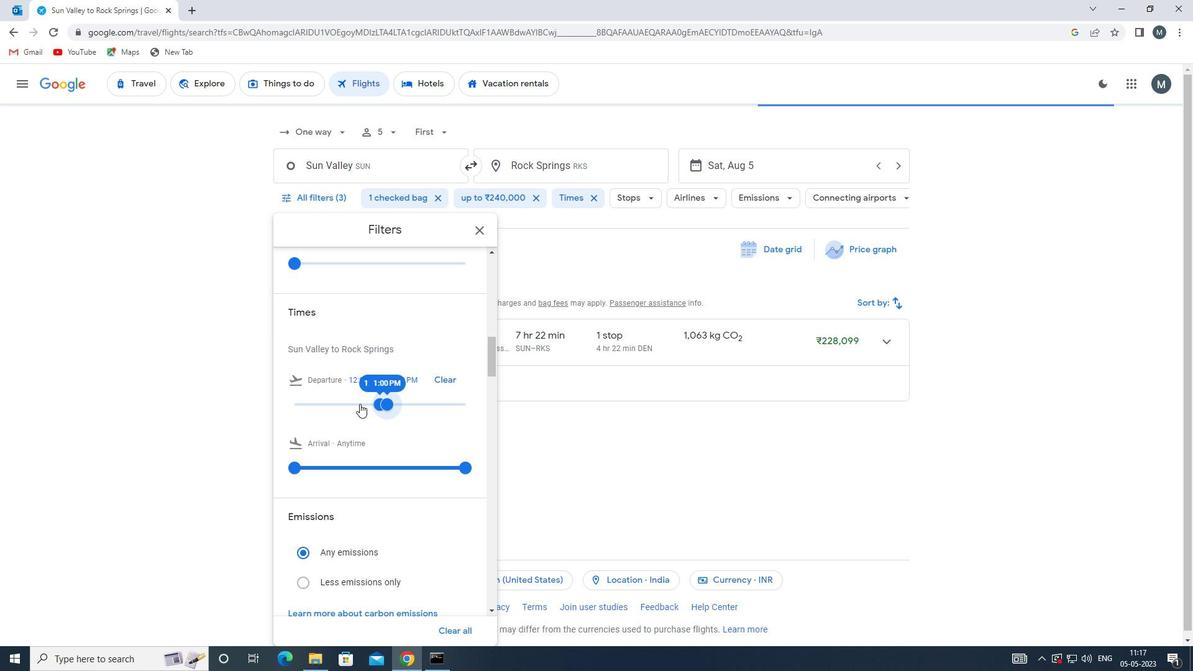 
Action: Mouse scrolled (365, 398) with delta (0, 0)
Screenshot: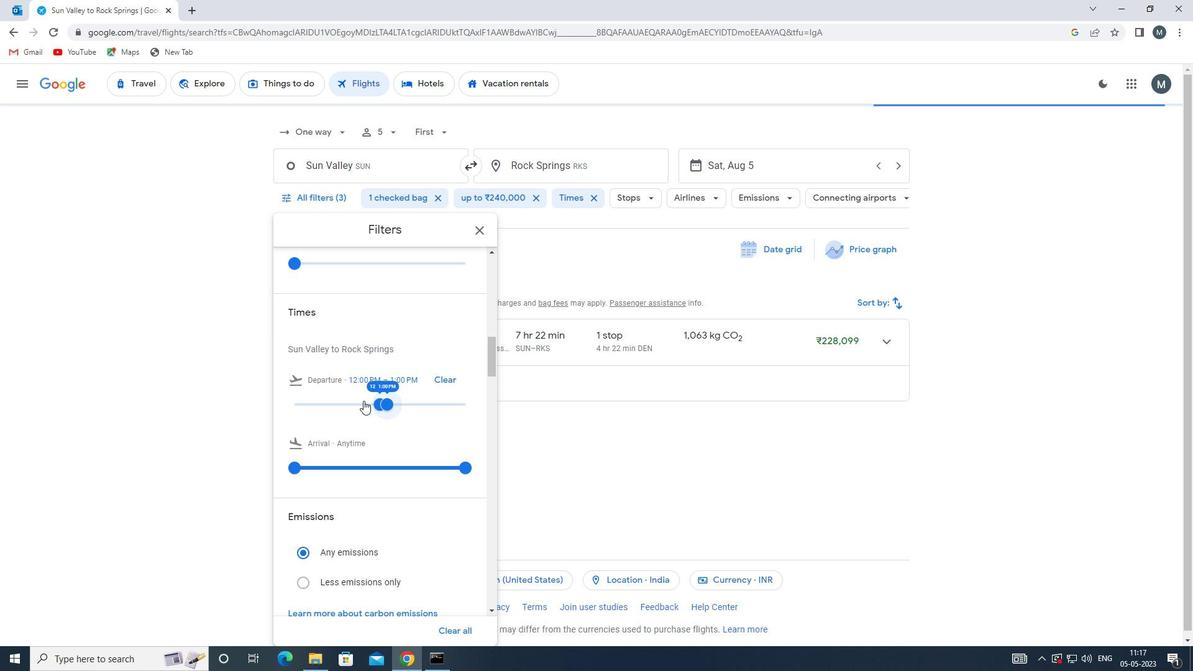 
Action: Mouse scrolled (365, 398) with delta (0, 0)
Screenshot: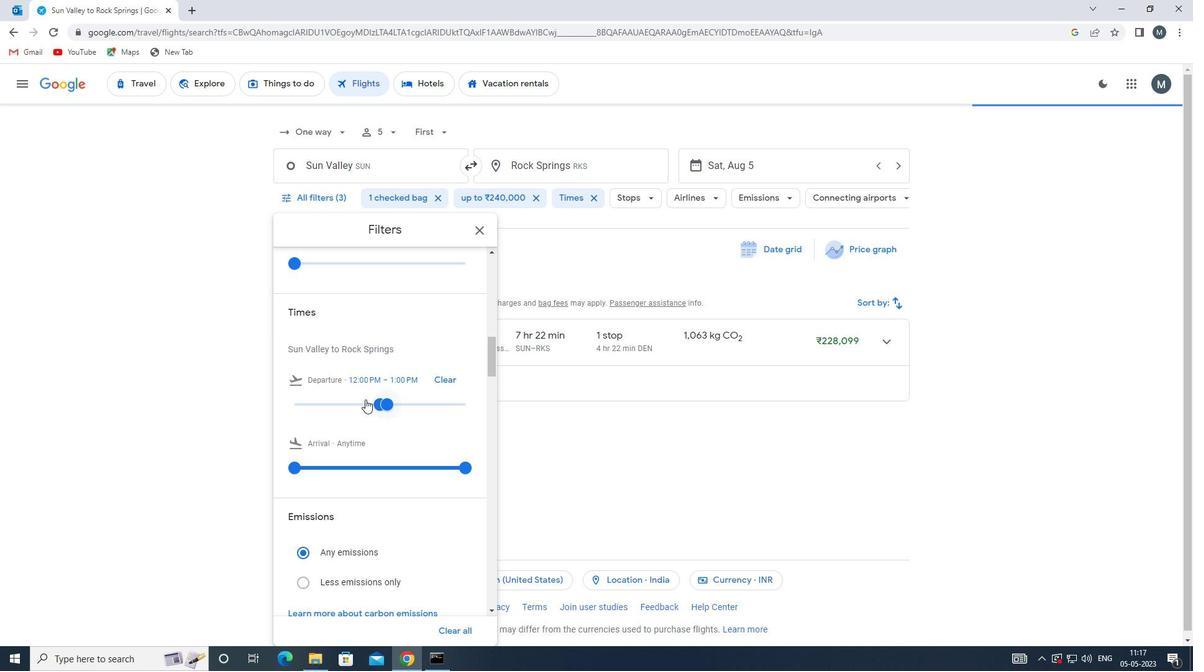 
Action: Mouse moved to (481, 233)
Screenshot: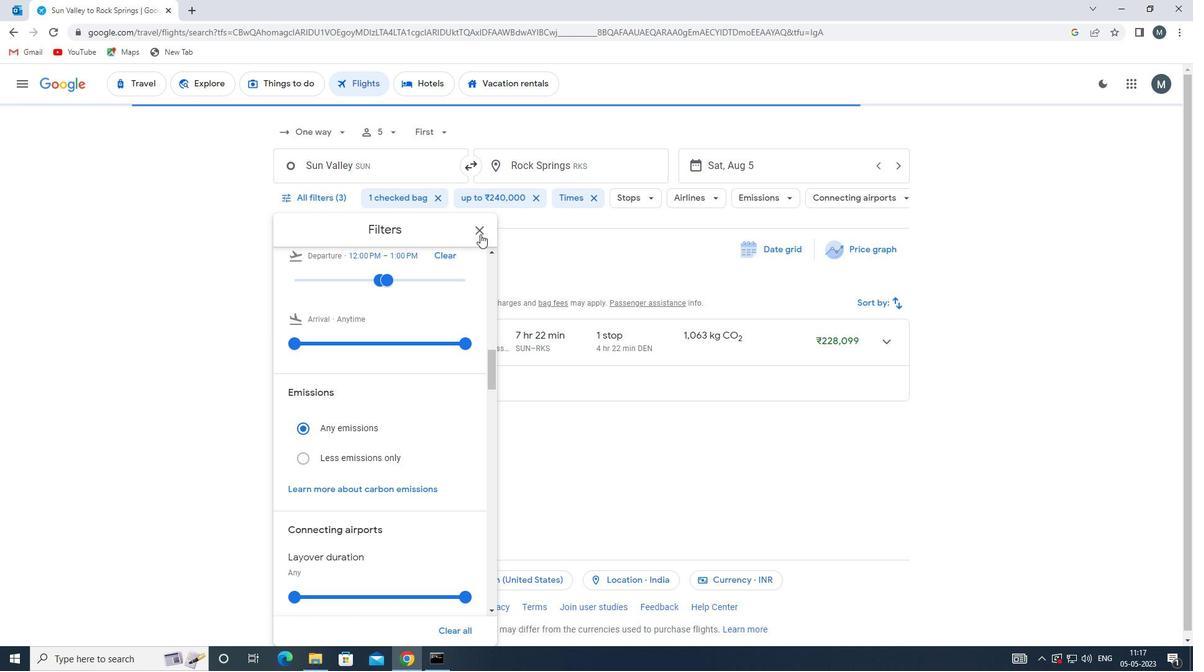 
Action: Mouse pressed left at (481, 233)
Screenshot: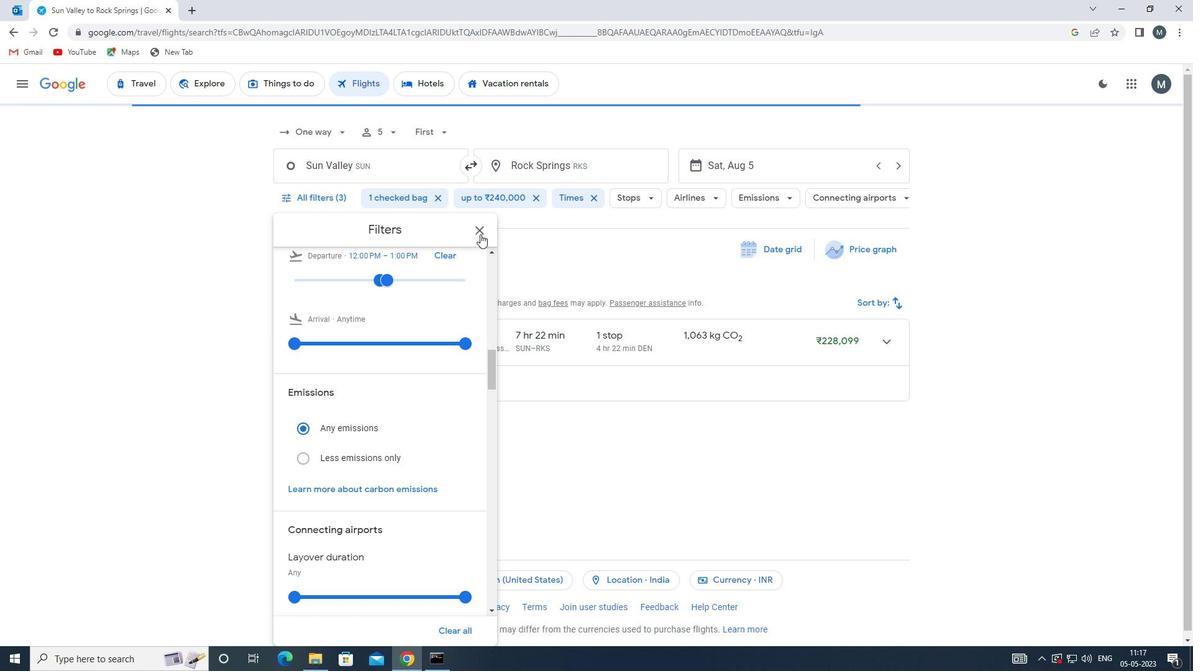 
Action: Mouse moved to (481, 233)
Screenshot: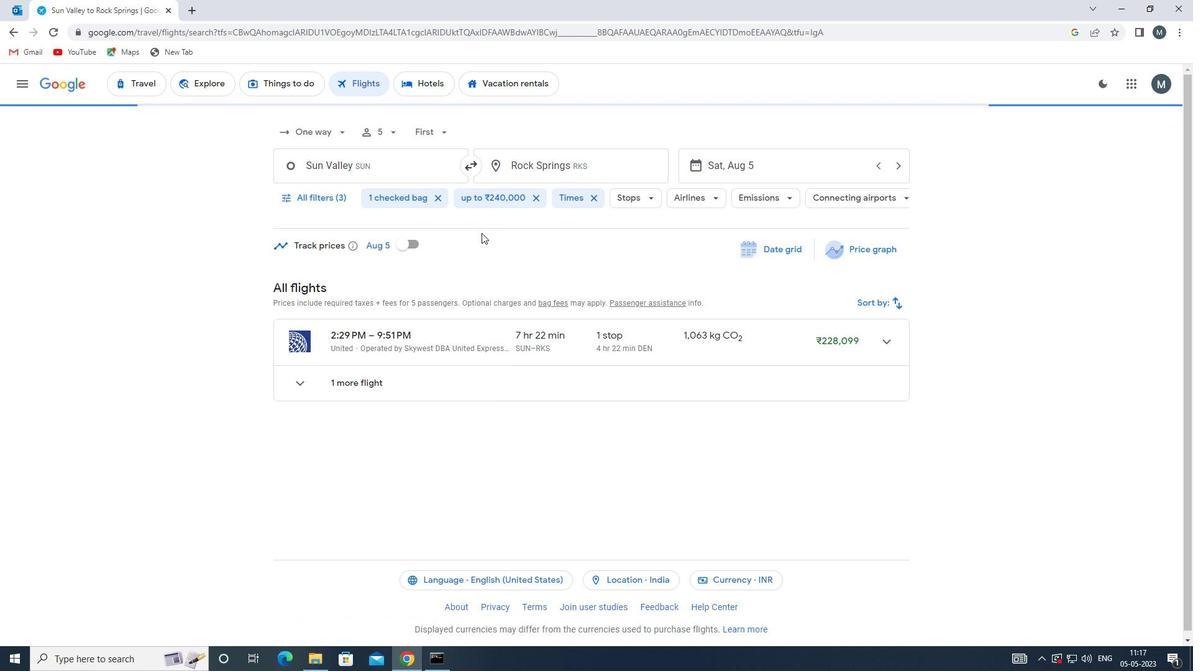 
